 Task: Send an email with the signature Brenda Cooper with the subject Reminder for a vacation and the message Im writing to request an update on the status of the client contract. from softage.10@softage.net to softage.2@softage.net and move the email from Sent Items to the folder Terms and conditions
Action: Mouse moved to (141, 125)
Screenshot: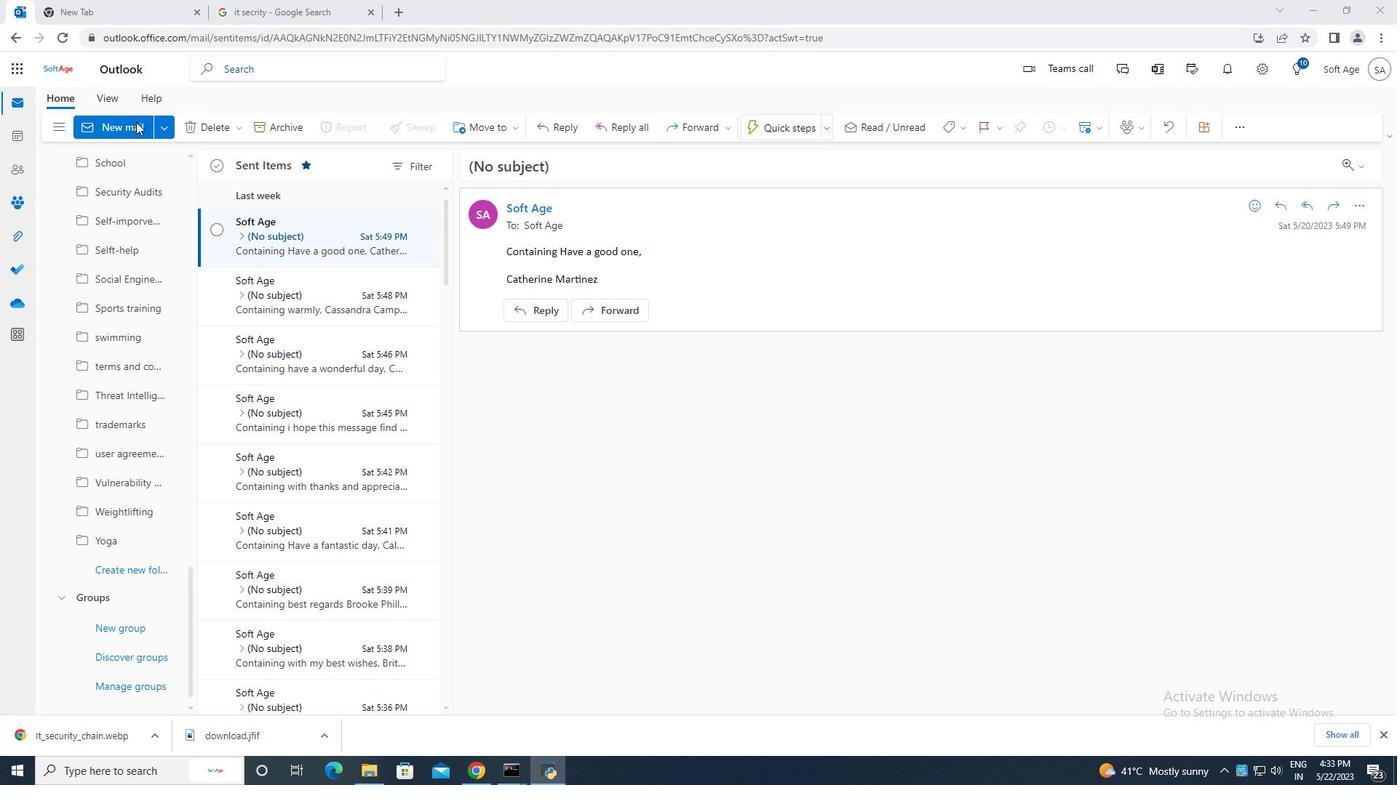 
Action: Mouse pressed left at (141, 125)
Screenshot: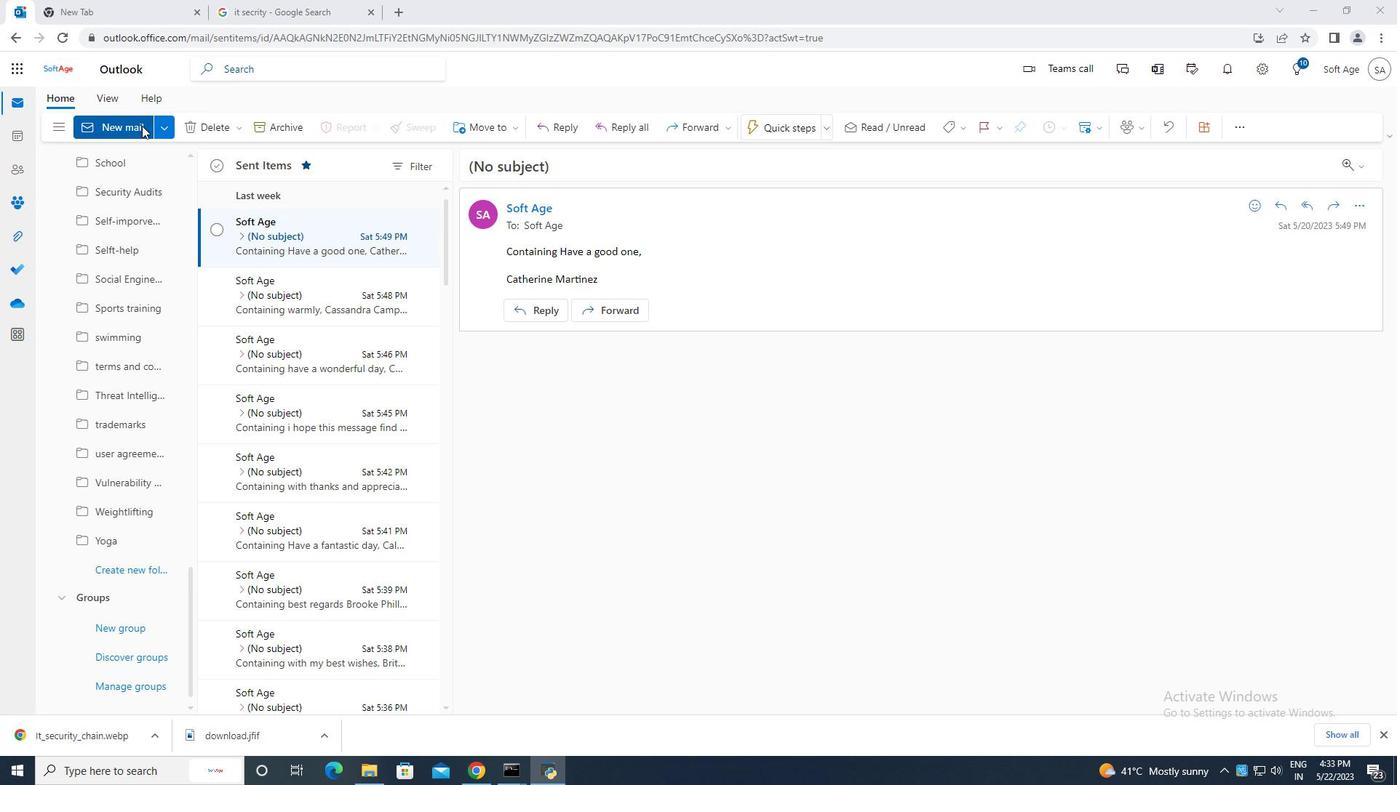 
Action: Mouse moved to (944, 130)
Screenshot: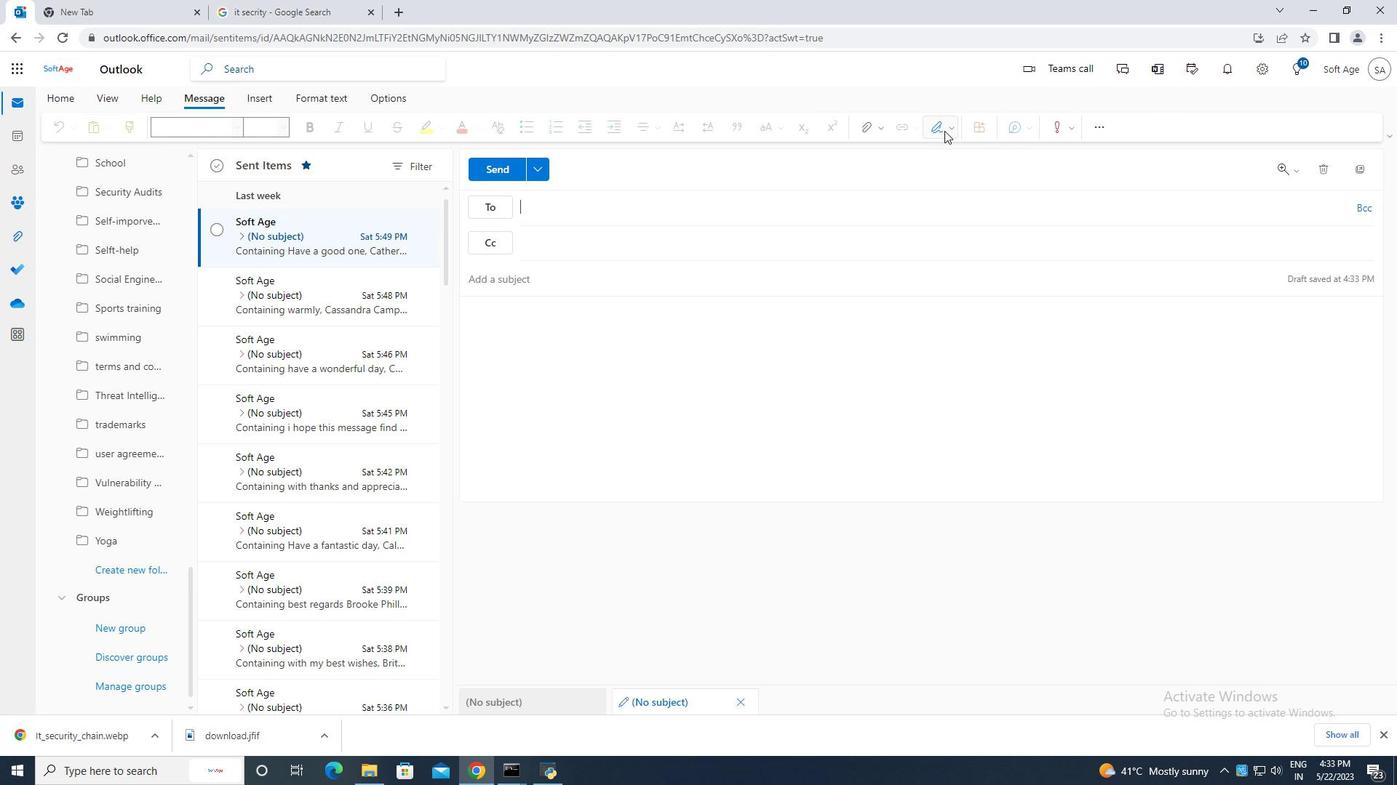 
Action: Mouse pressed left at (944, 130)
Screenshot: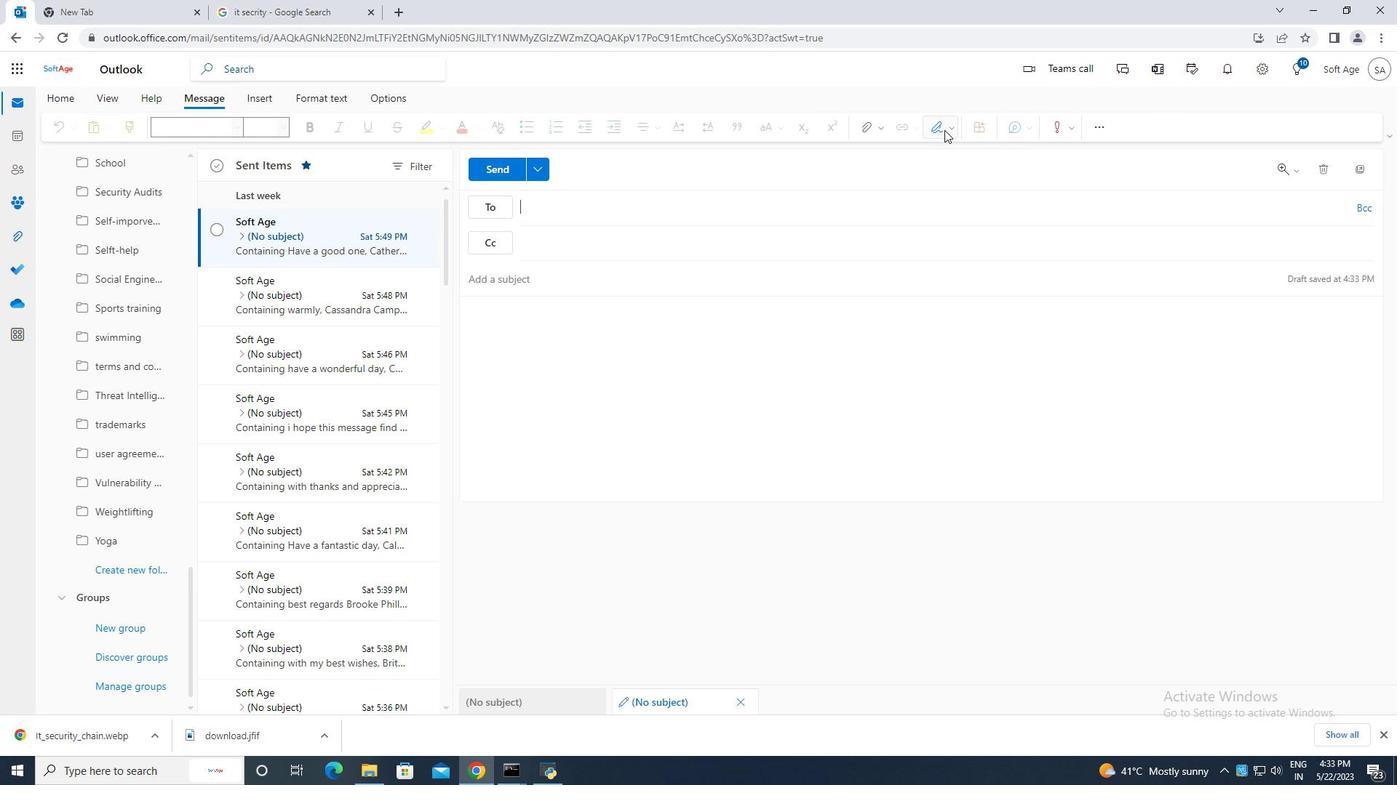 
Action: Mouse moved to (903, 189)
Screenshot: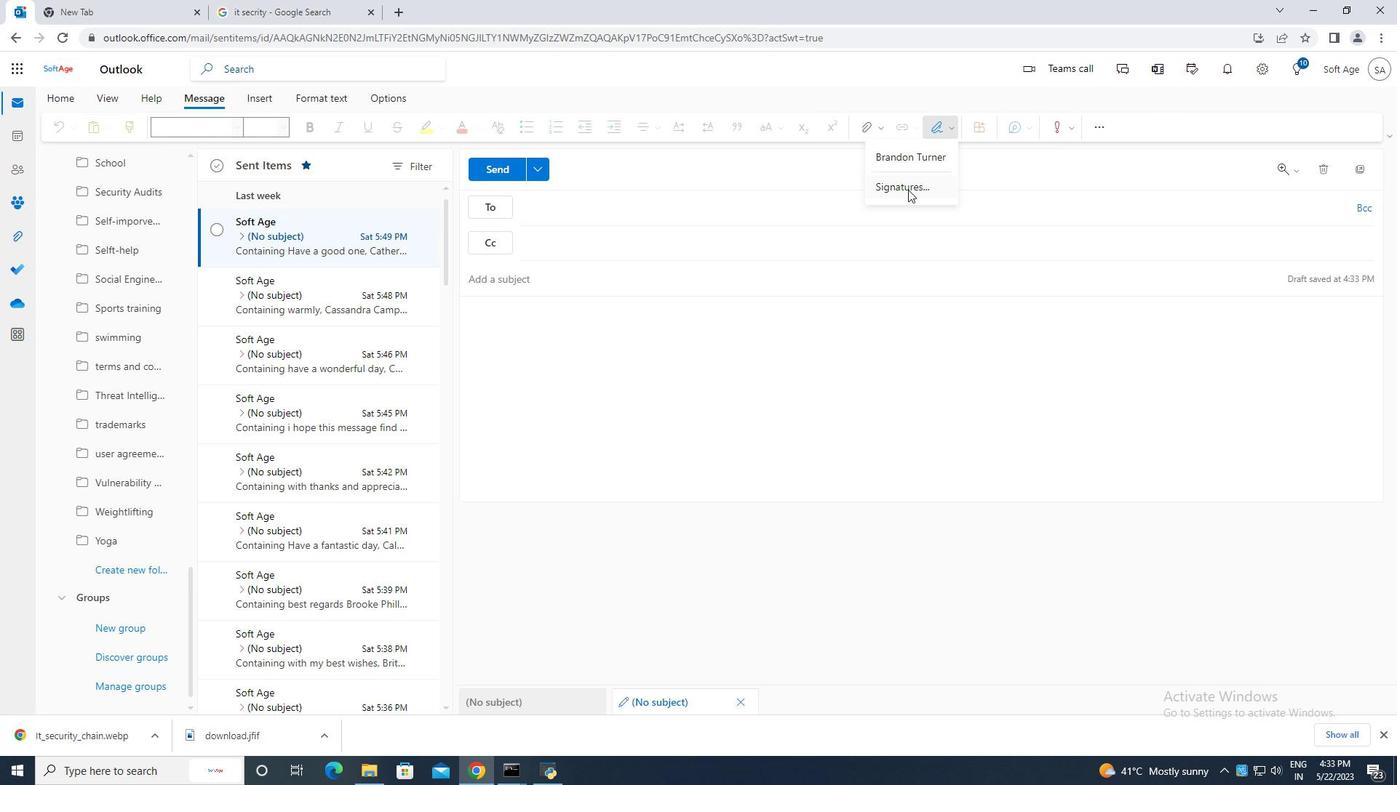 
Action: Mouse pressed left at (903, 189)
Screenshot: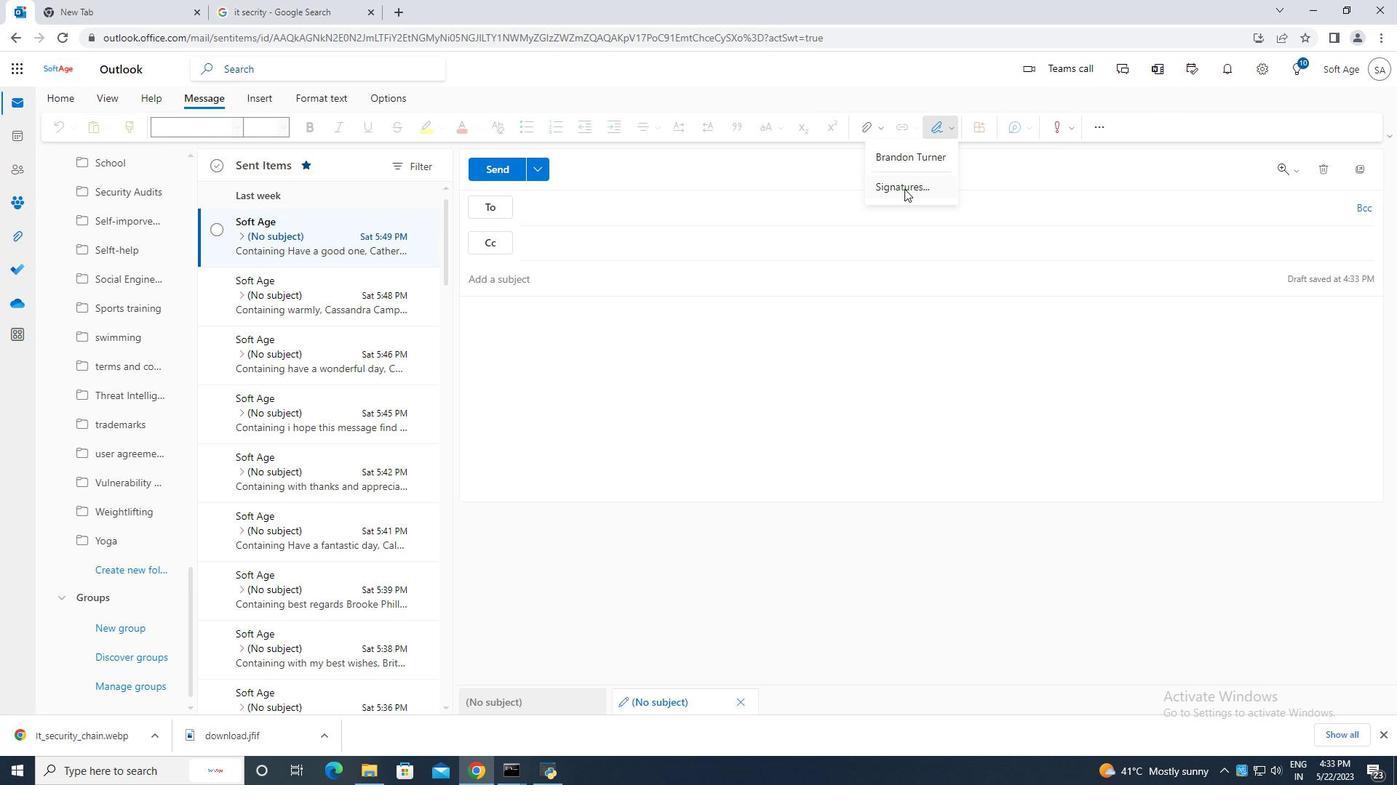 
Action: Mouse moved to (997, 243)
Screenshot: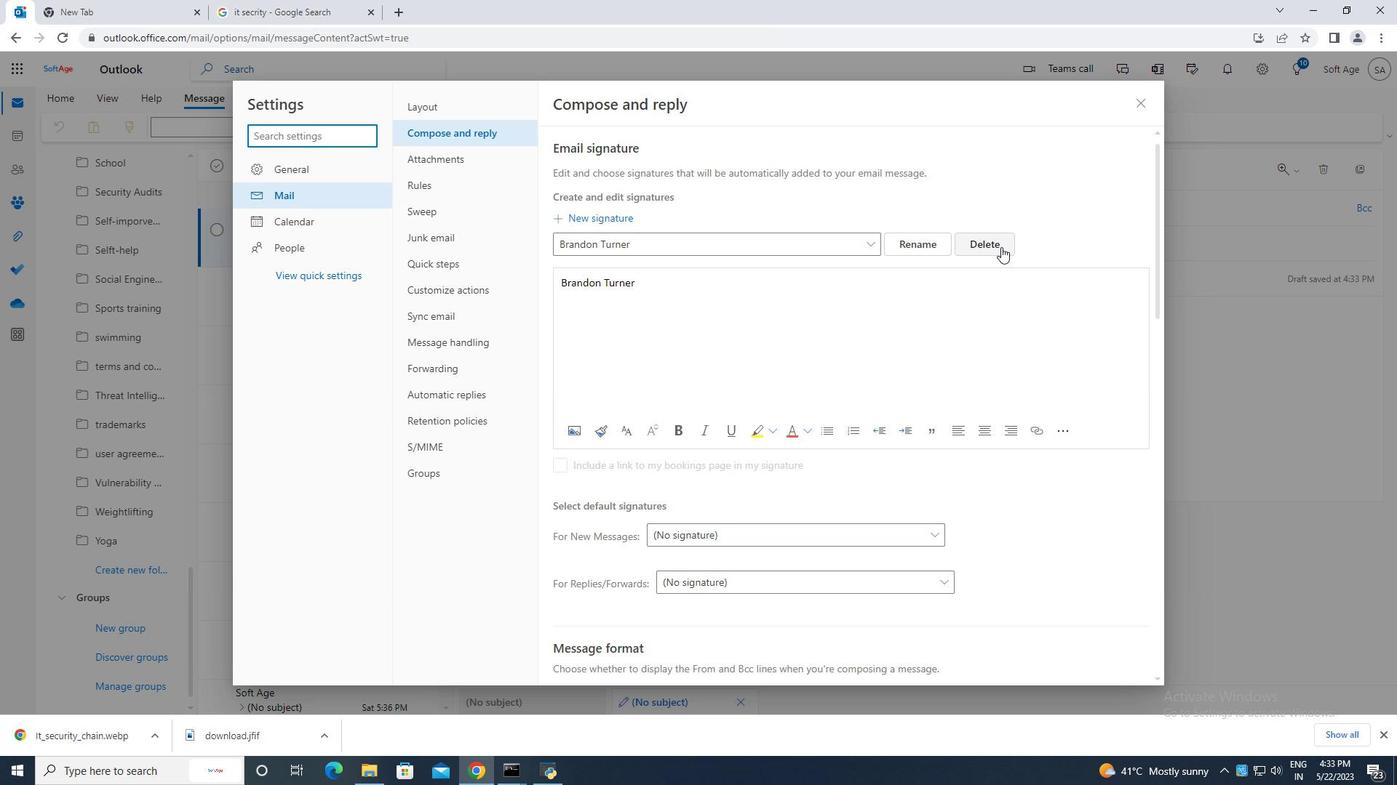
Action: Mouse pressed left at (997, 243)
Screenshot: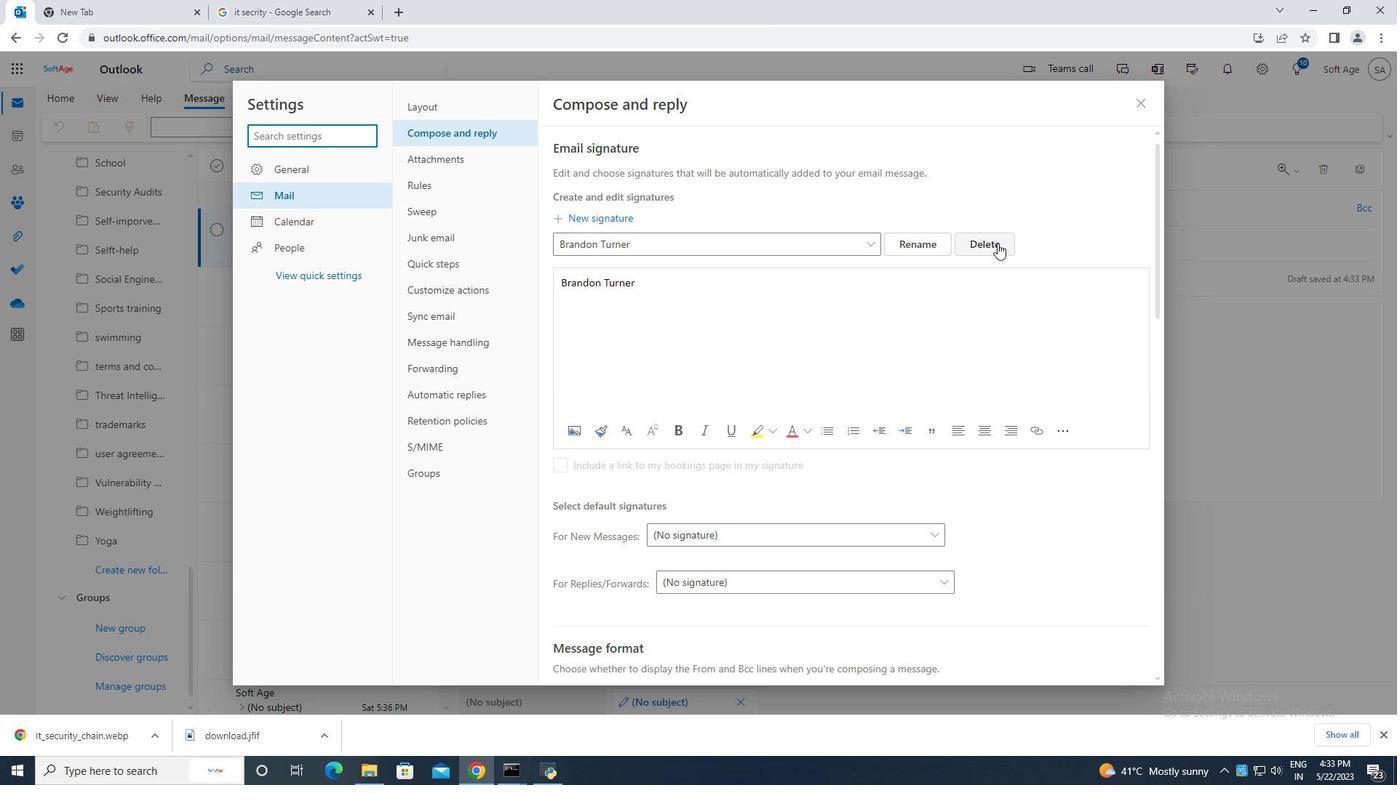 
Action: Mouse moved to (633, 245)
Screenshot: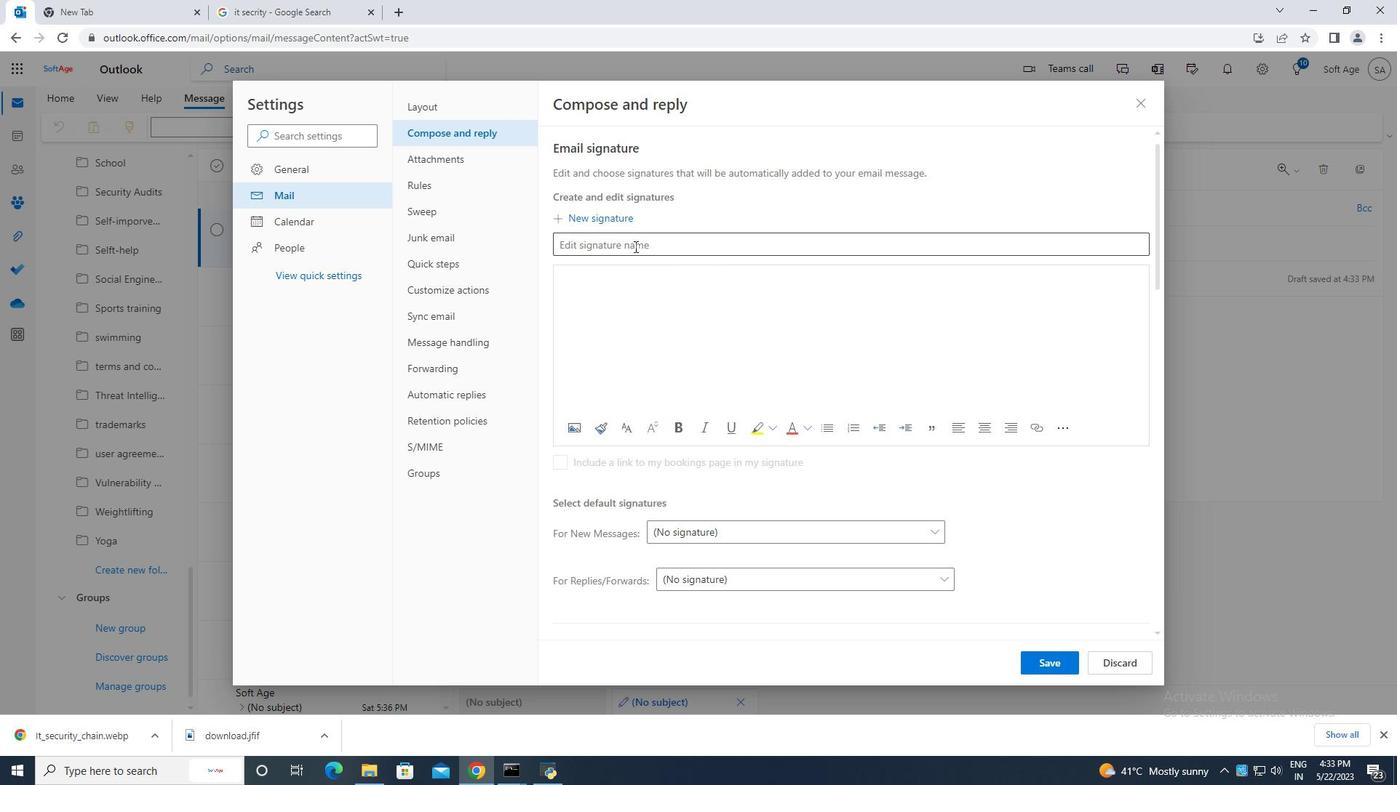 
Action: Mouse pressed left at (633, 245)
Screenshot: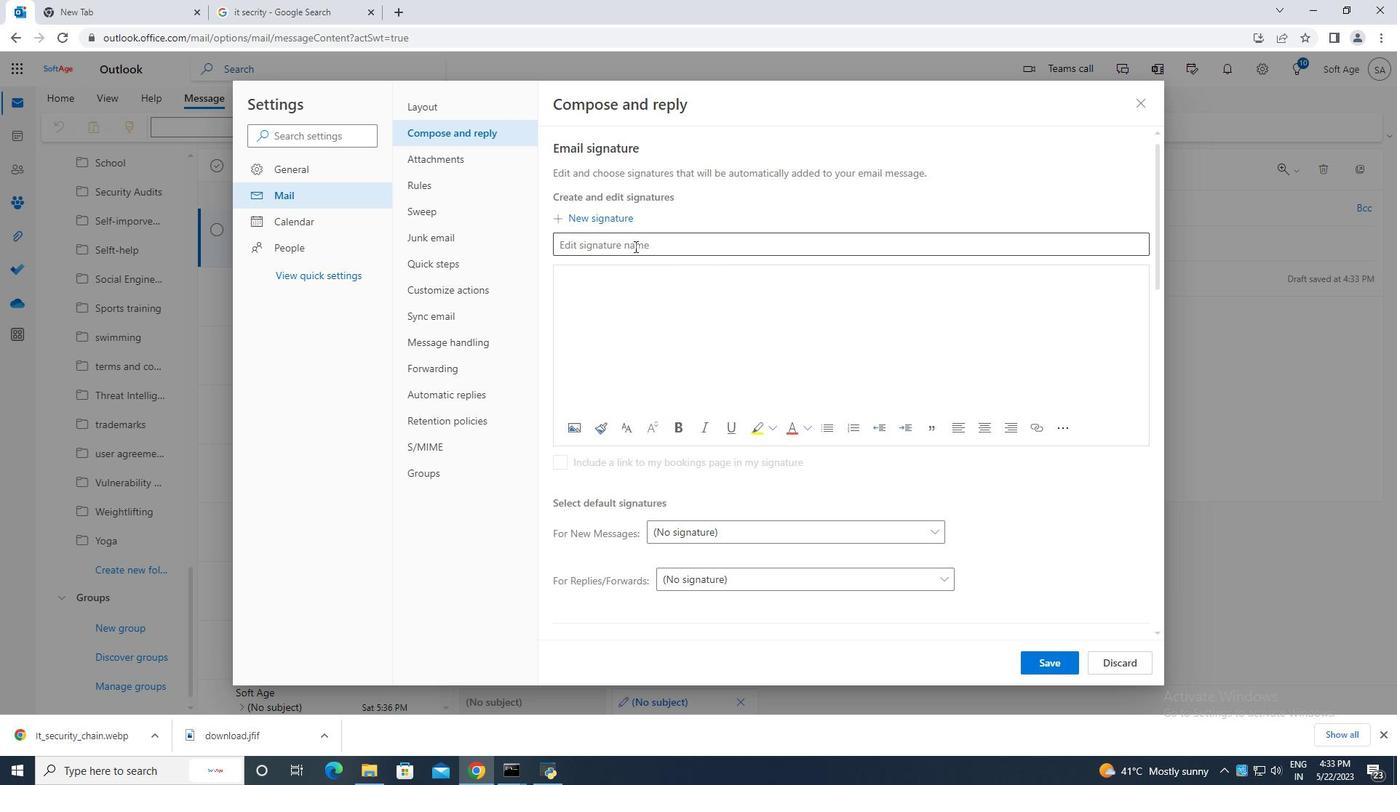 
Action: Mouse moved to (632, 244)
Screenshot: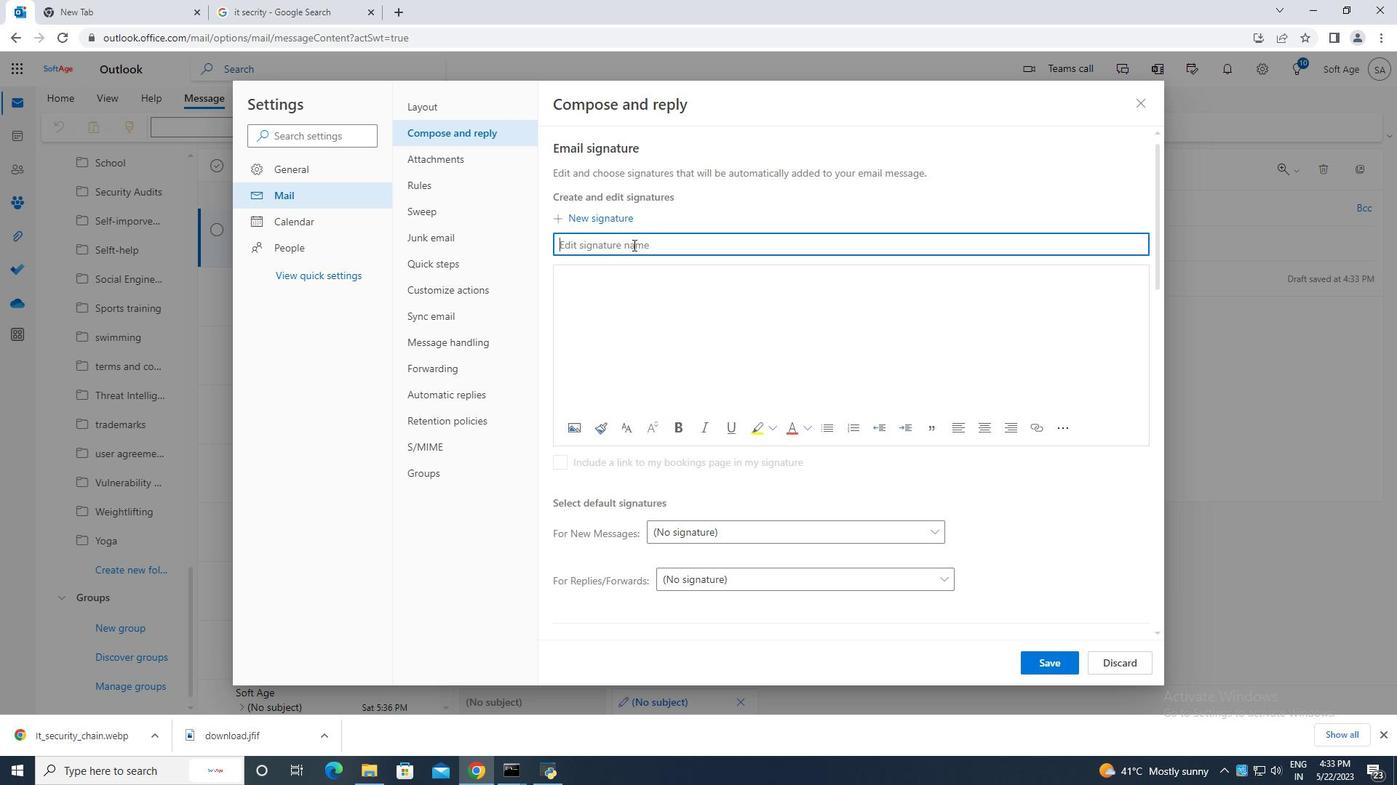 
Action: Key pressed <Key.caps_lock>B<Key.caps_lock>renda<Key.space><Key.caps_lock>C<Key.caps_lock>ooper
Screenshot: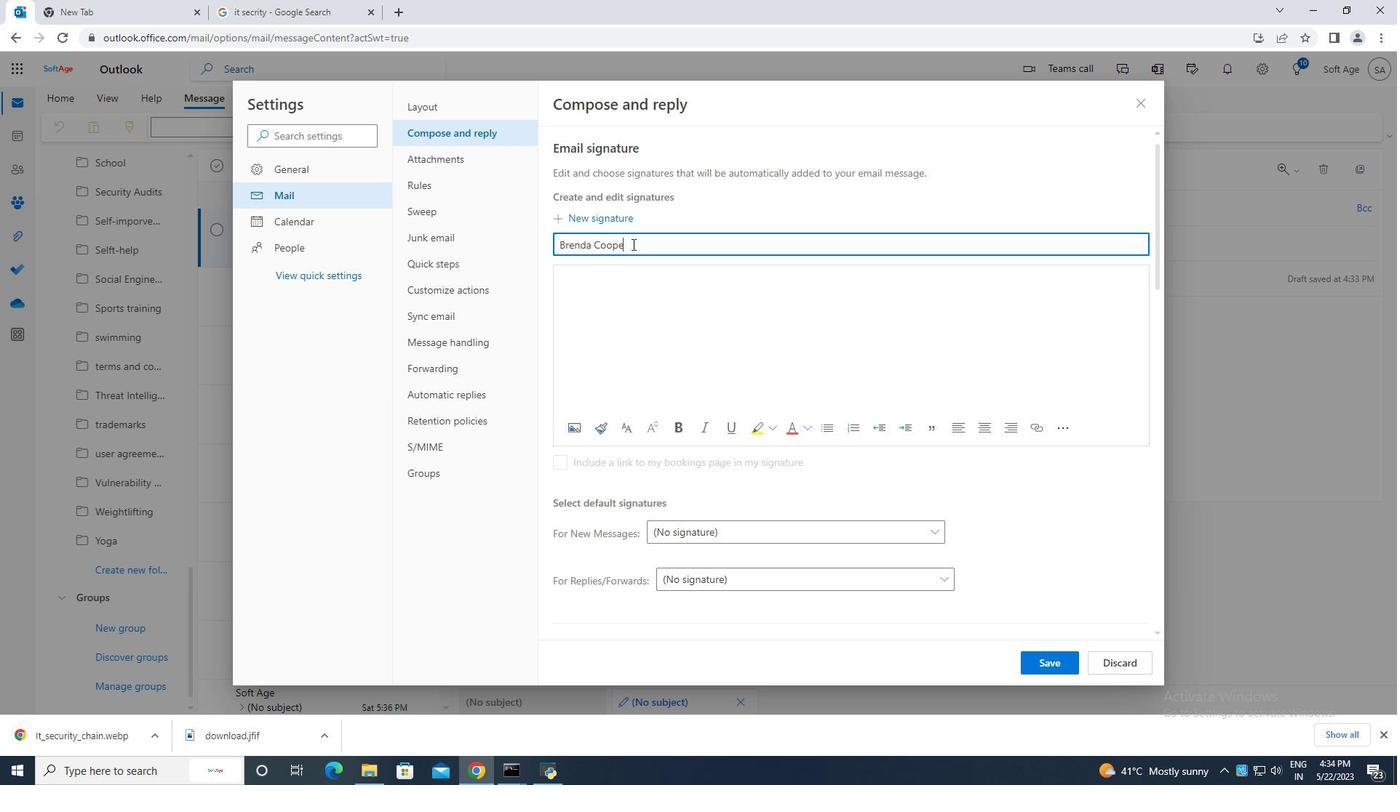 
Action: Mouse moved to (572, 277)
Screenshot: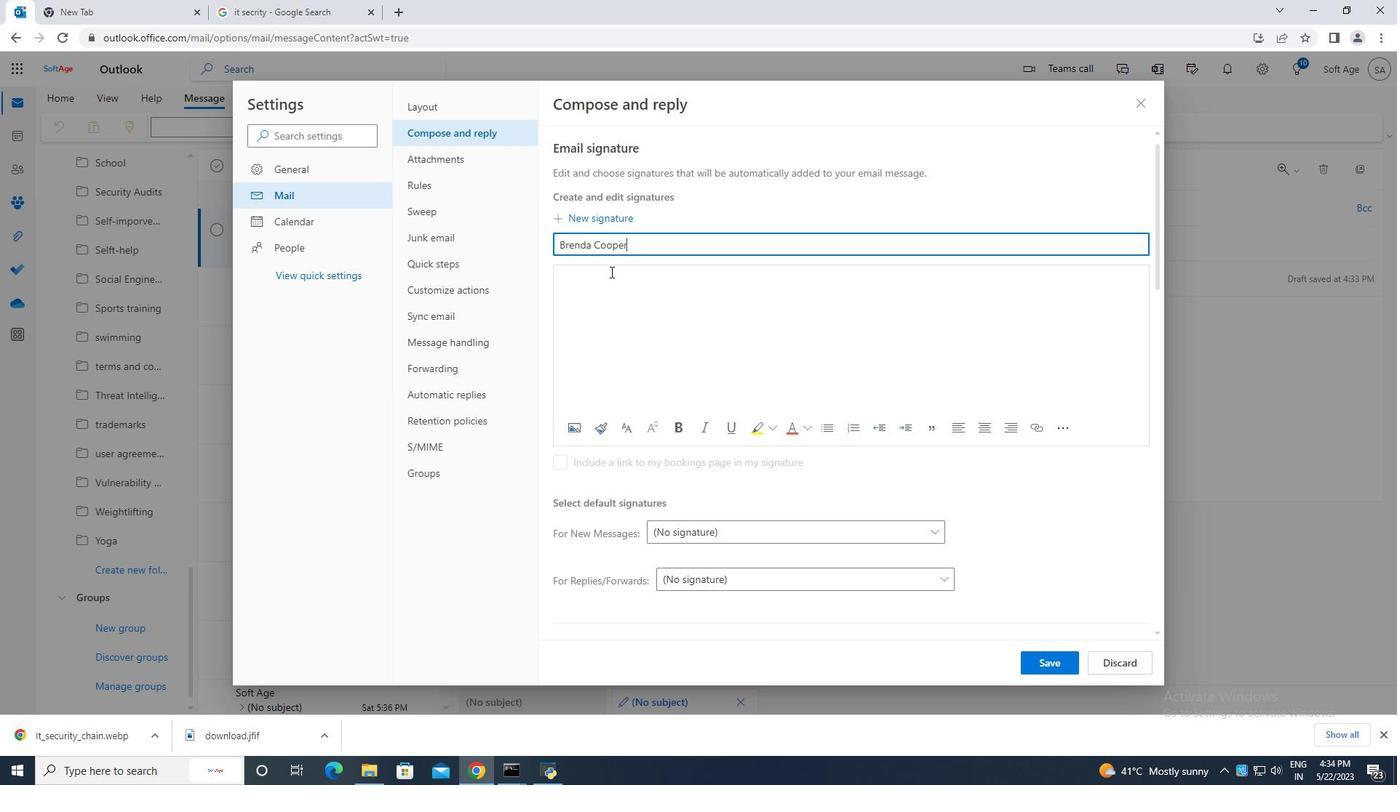 
Action: Mouse pressed left at (572, 277)
Screenshot: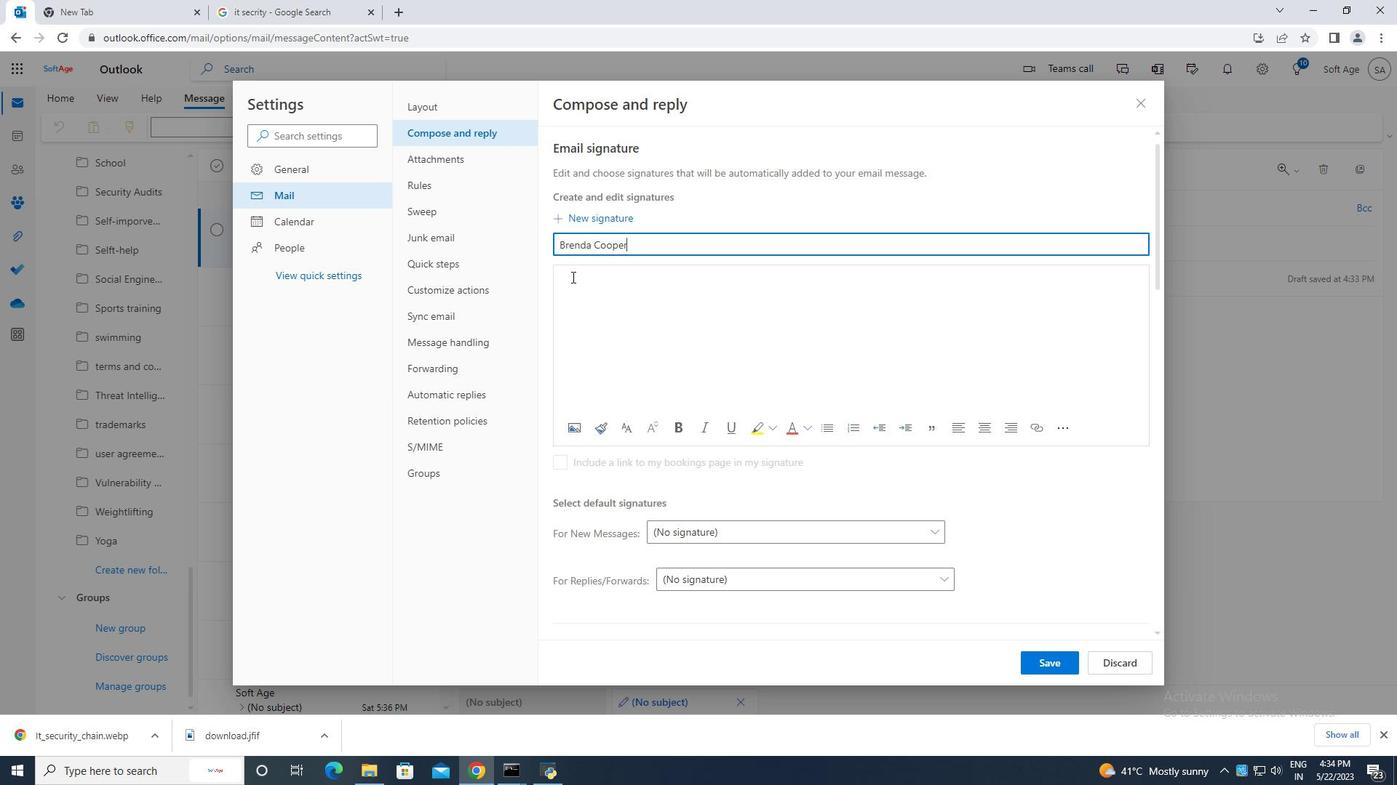 
Action: Mouse moved to (573, 278)
Screenshot: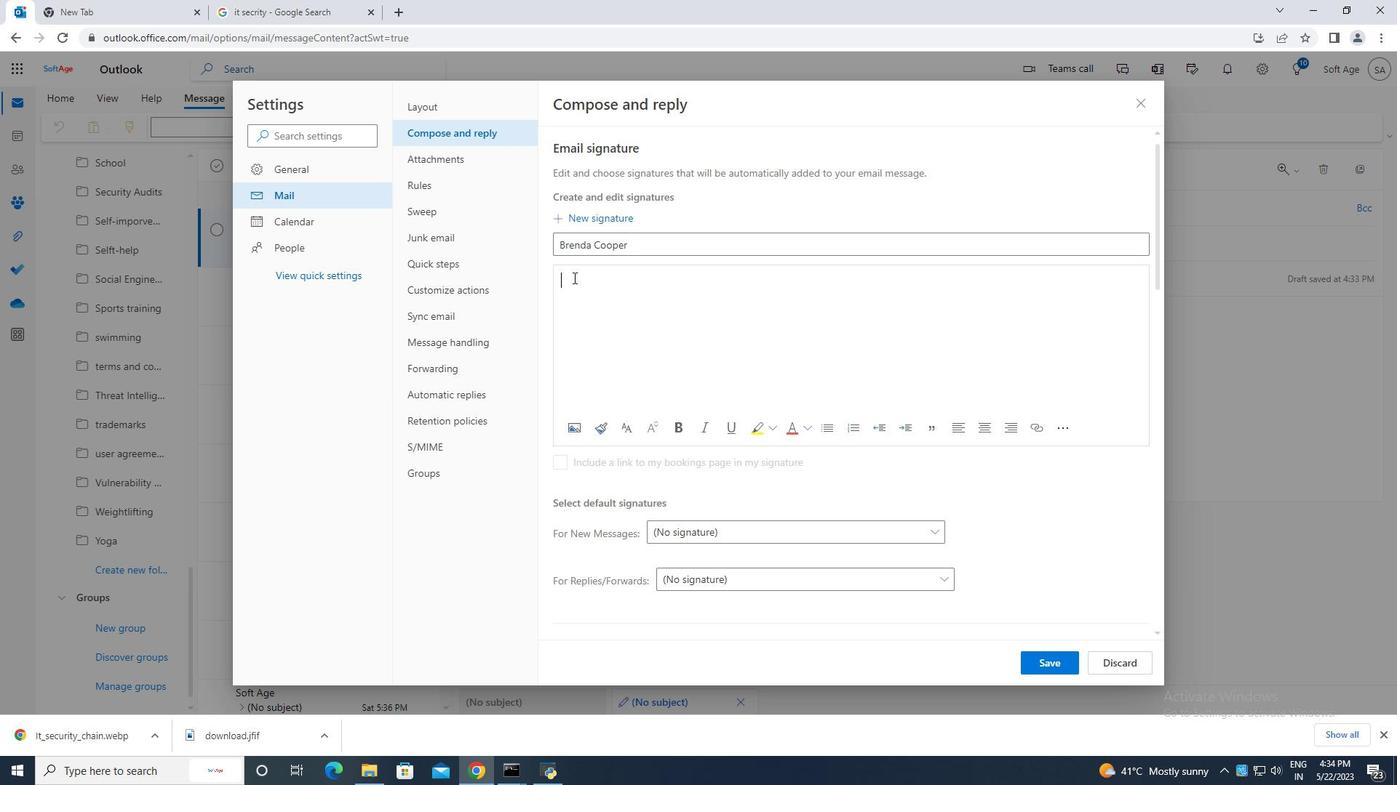 
Action: Key pressed <Key.caps_lock>B<Key.caps_lock>renda<Key.space><Key.caps_lock>C<Key.caps_lock>ooper
Screenshot: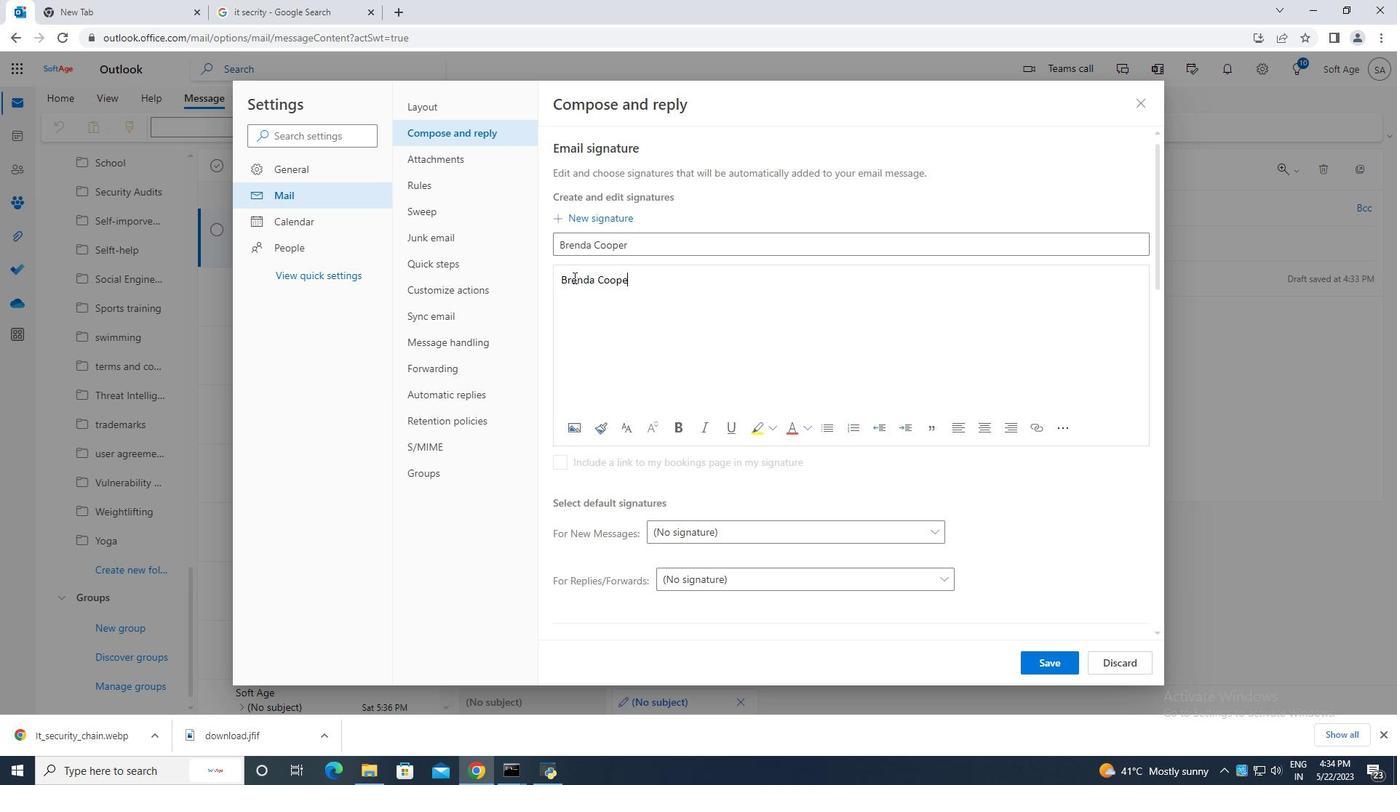 
Action: Mouse moved to (1063, 664)
Screenshot: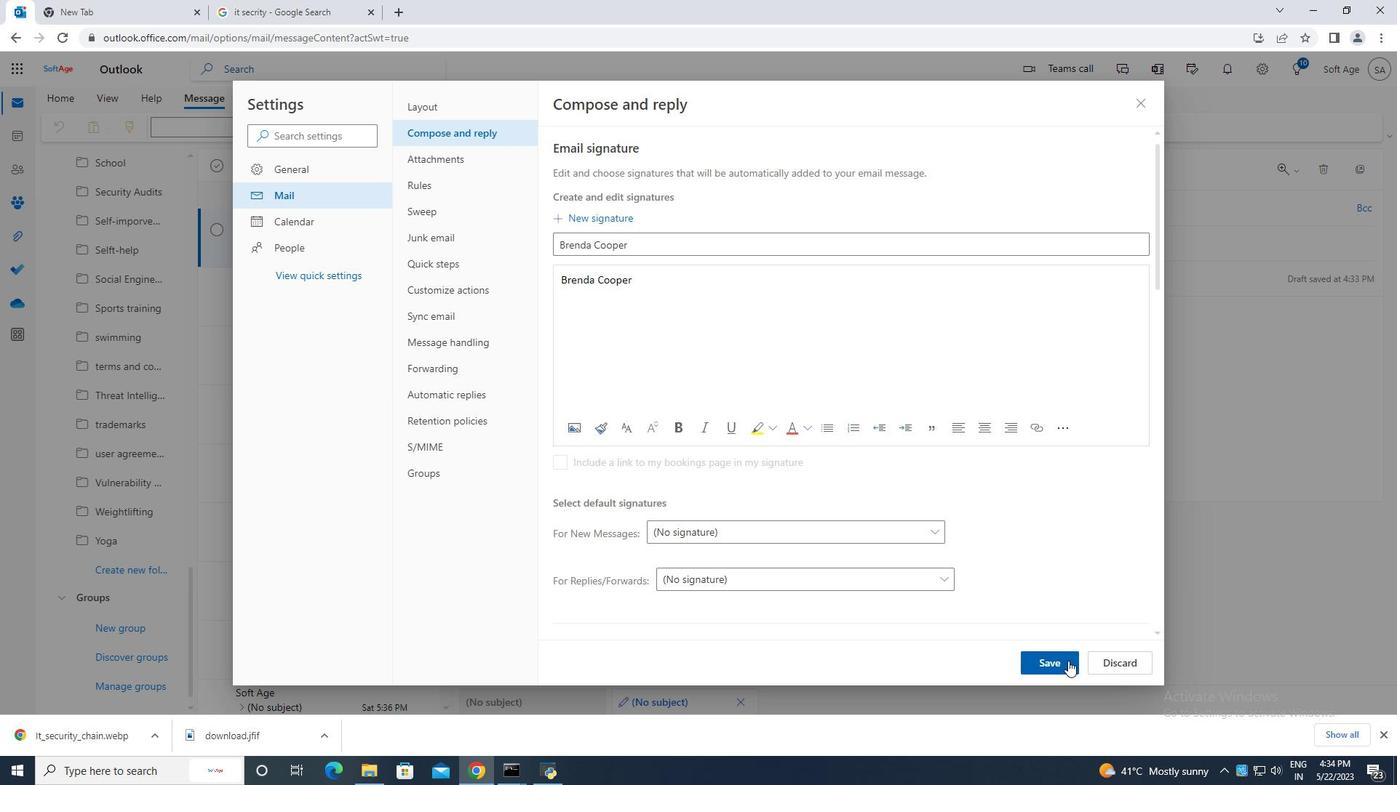 
Action: Mouse pressed left at (1063, 664)
Screenshot: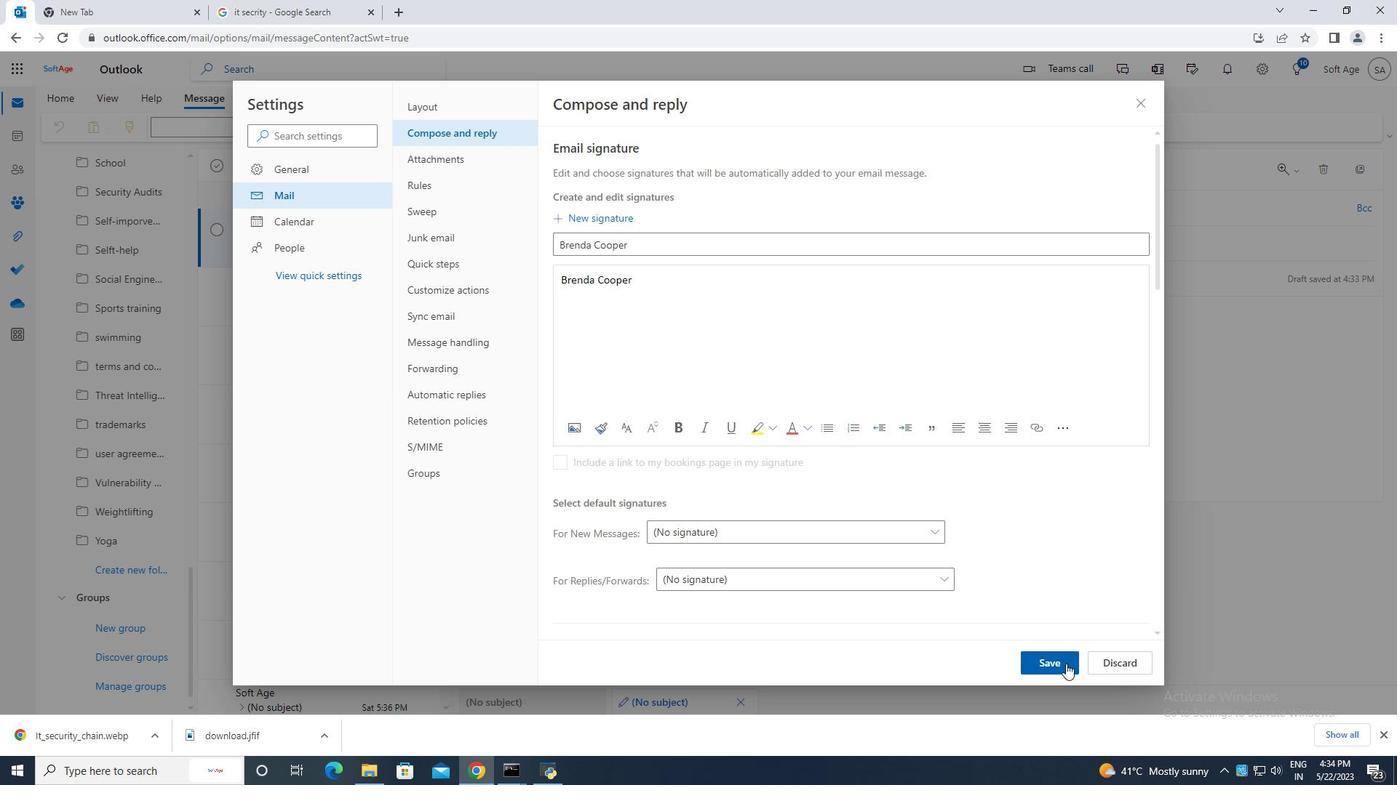 
Action: Mouse moved to (1146, 104)
Screenshot: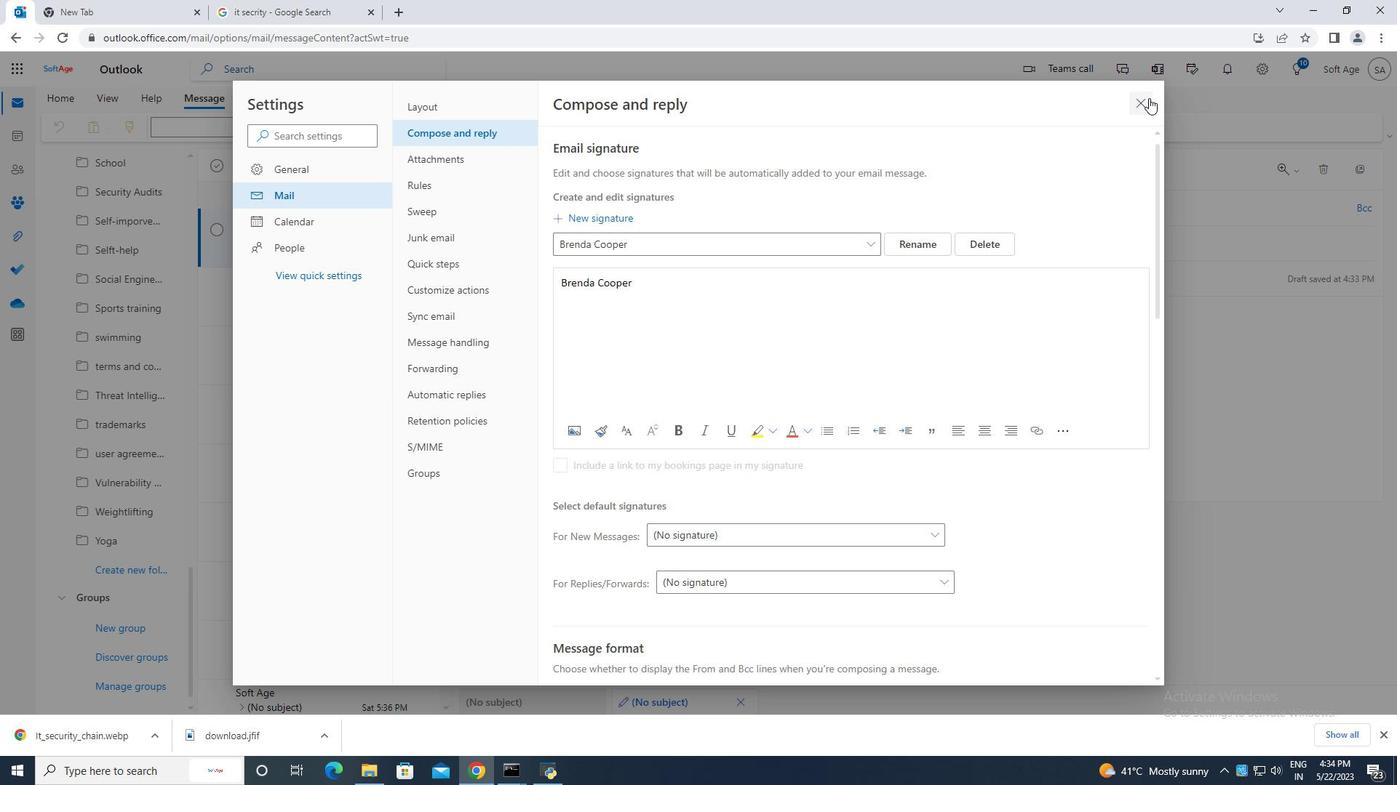 
Action: Mouse pressed left at (1146, 104)
Screenshot: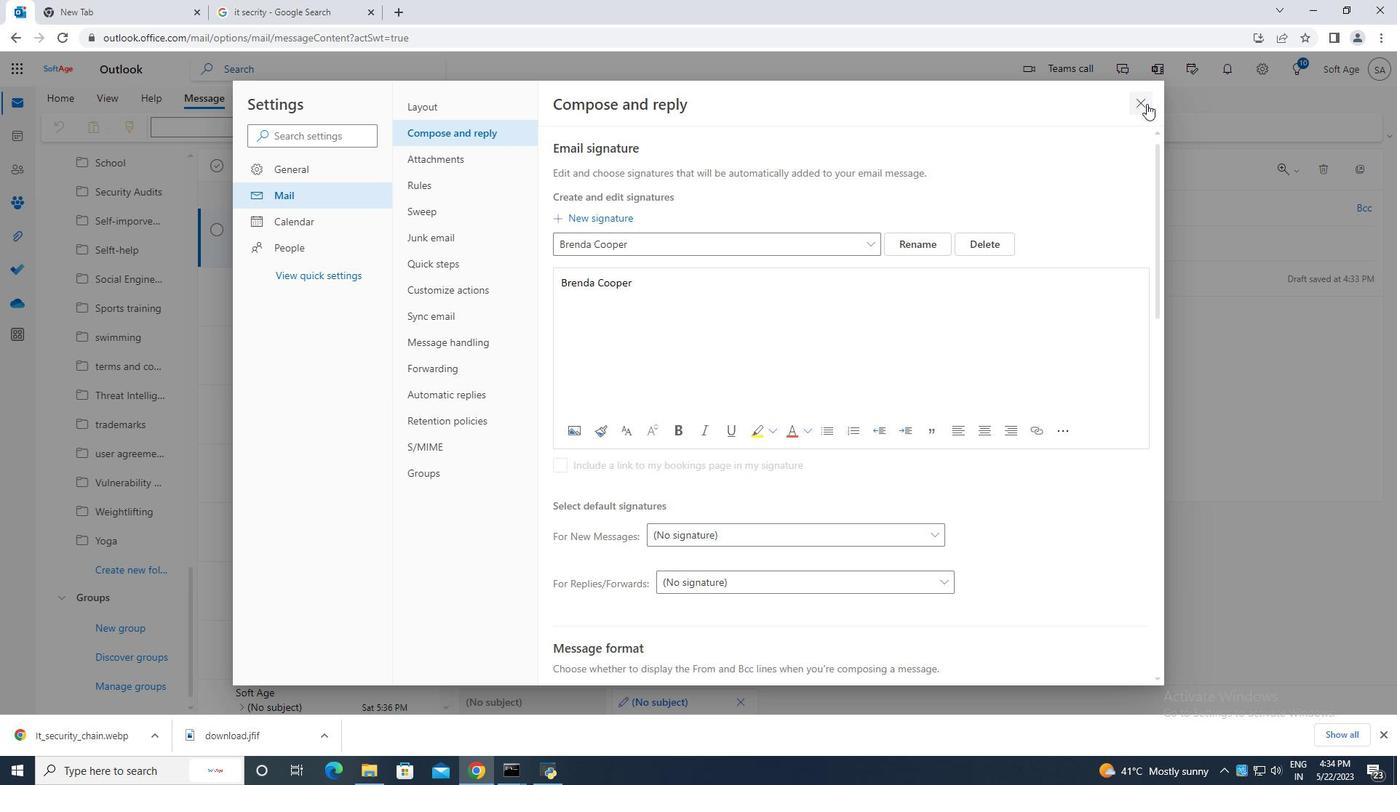 
Action: Mouse moved to (542, 208)
Screenshot: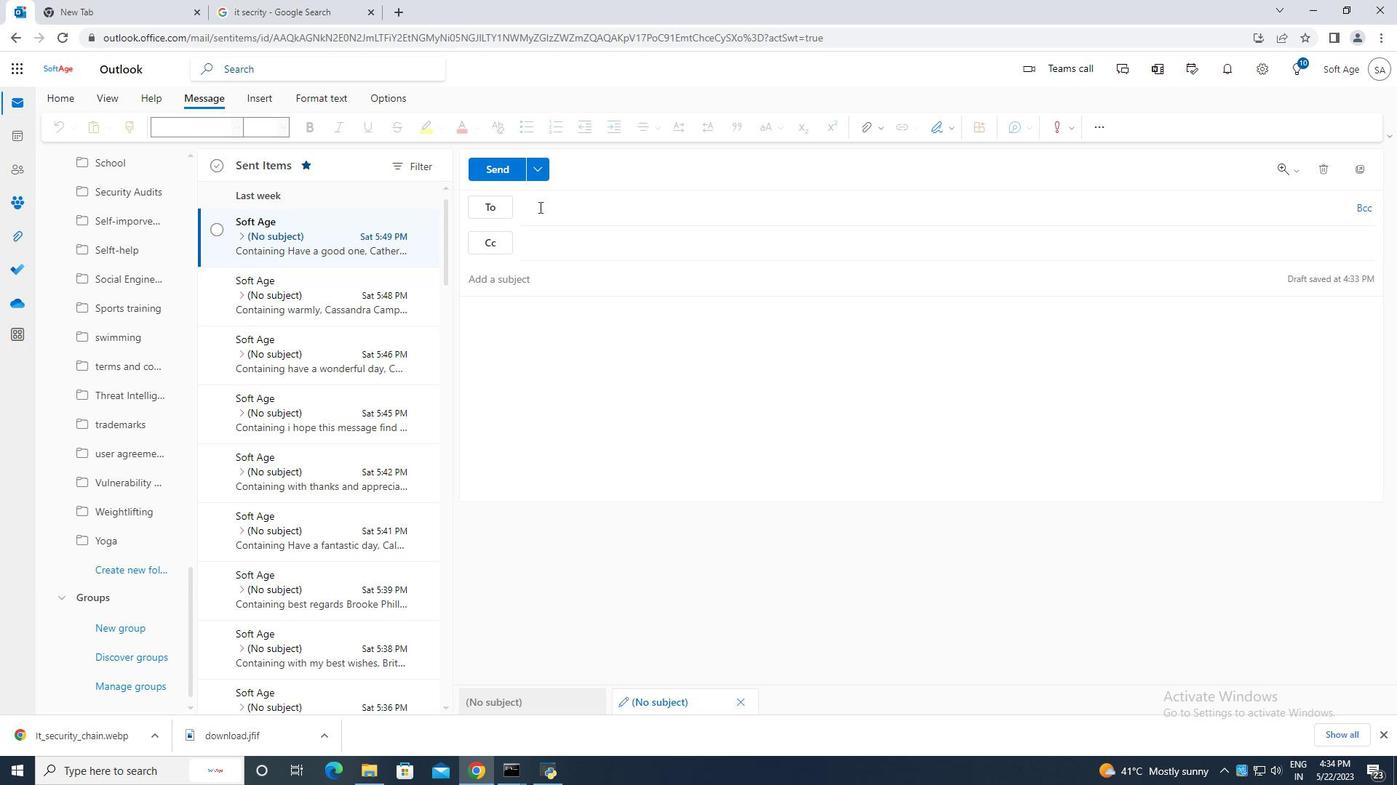 
Action: Mouse pressed left at (542, 208)
Screenshot: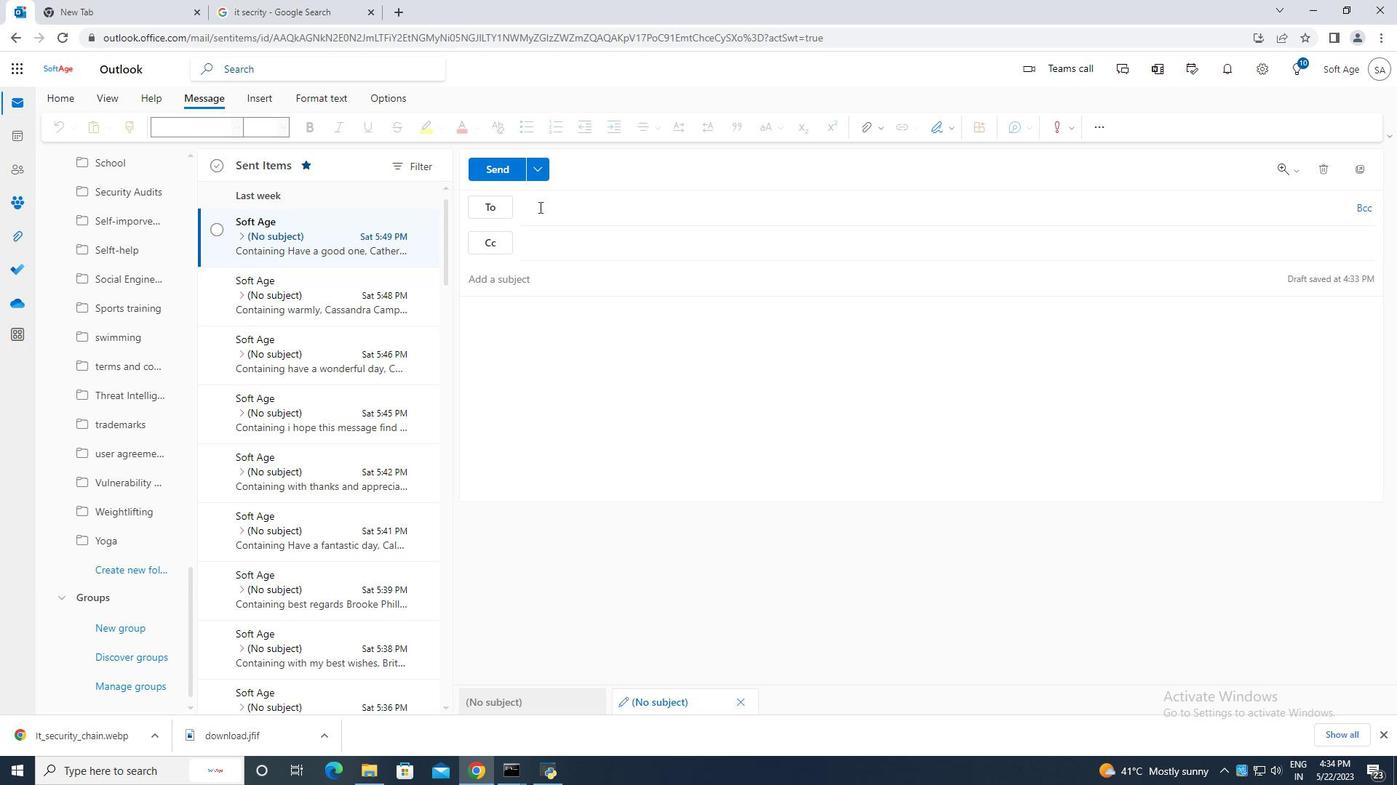
Action: Mouse moved to (542, 208)
Screenshot: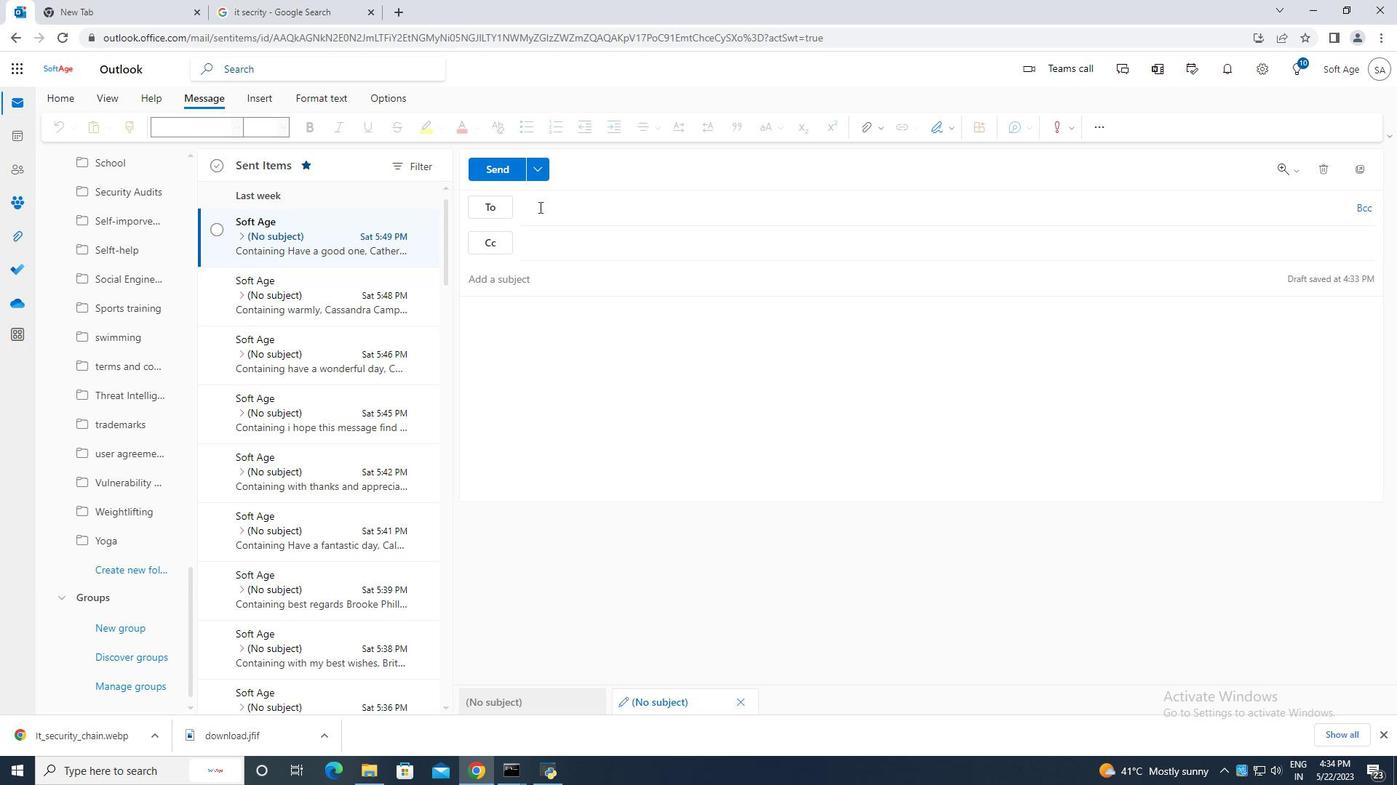 
Action: Key pressed sofatge<Key.backspace><Key.backspace><Key.backspace><Key.backspace>tage.2
Screenshot: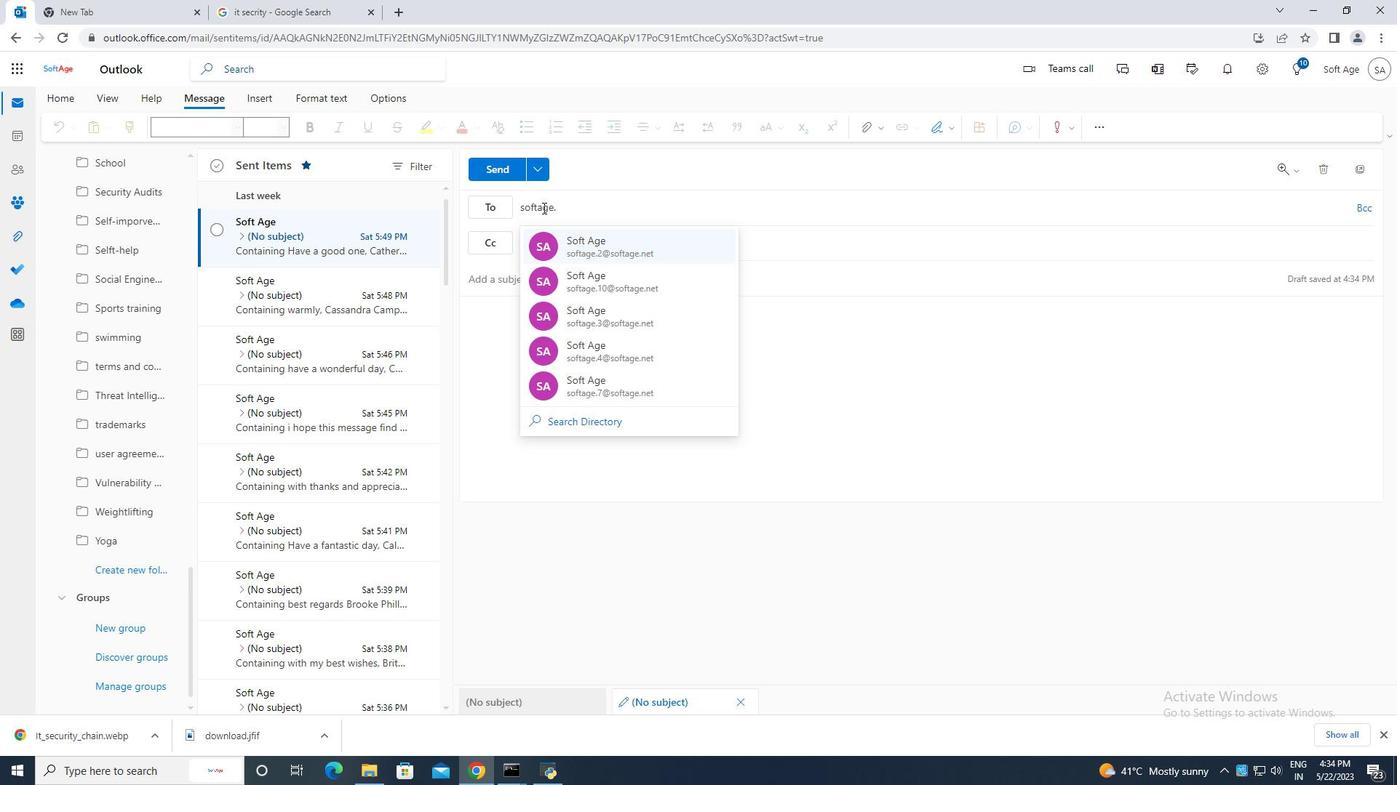 
Action: Mouse moved to (676, 246)
Screenshot: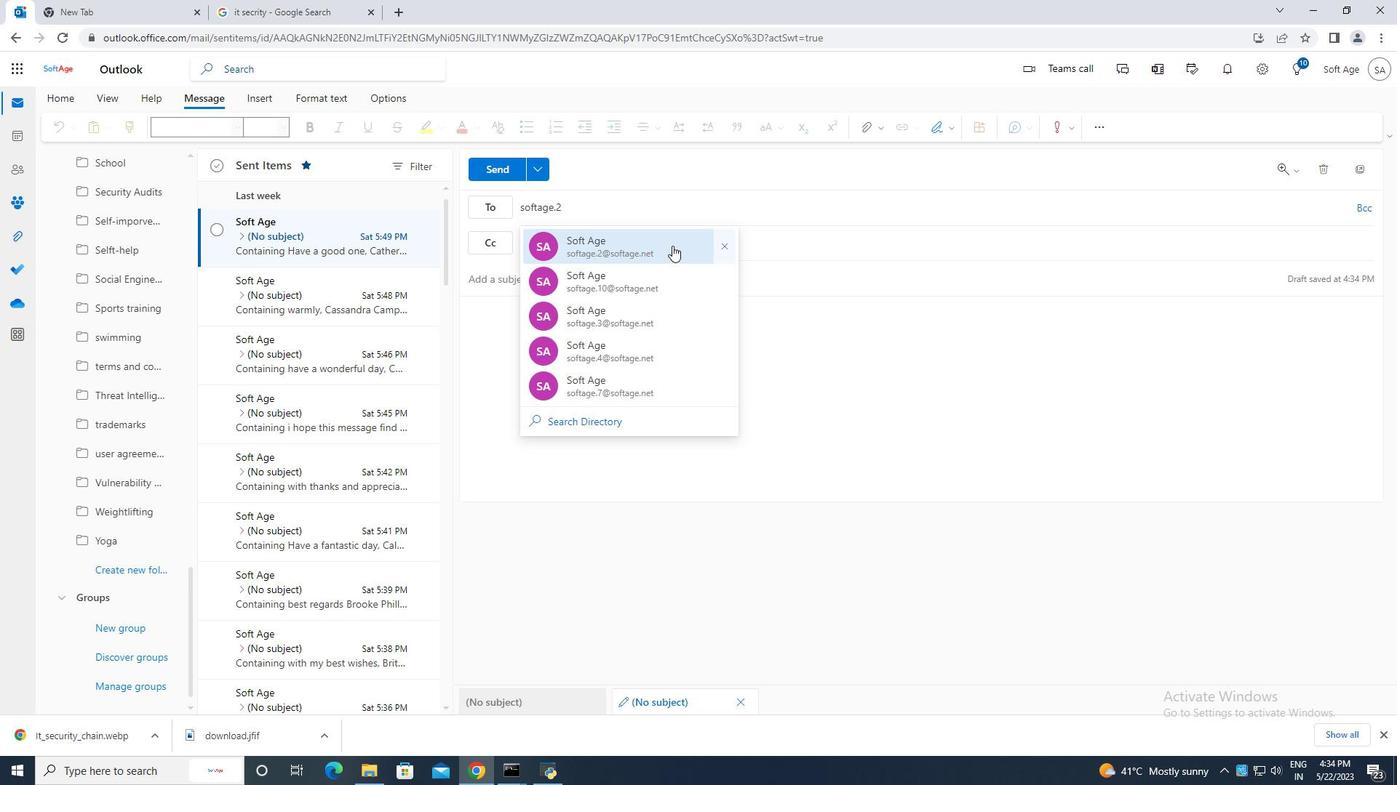
Action: Mouse pressed left at (676, 246)
Screenshot: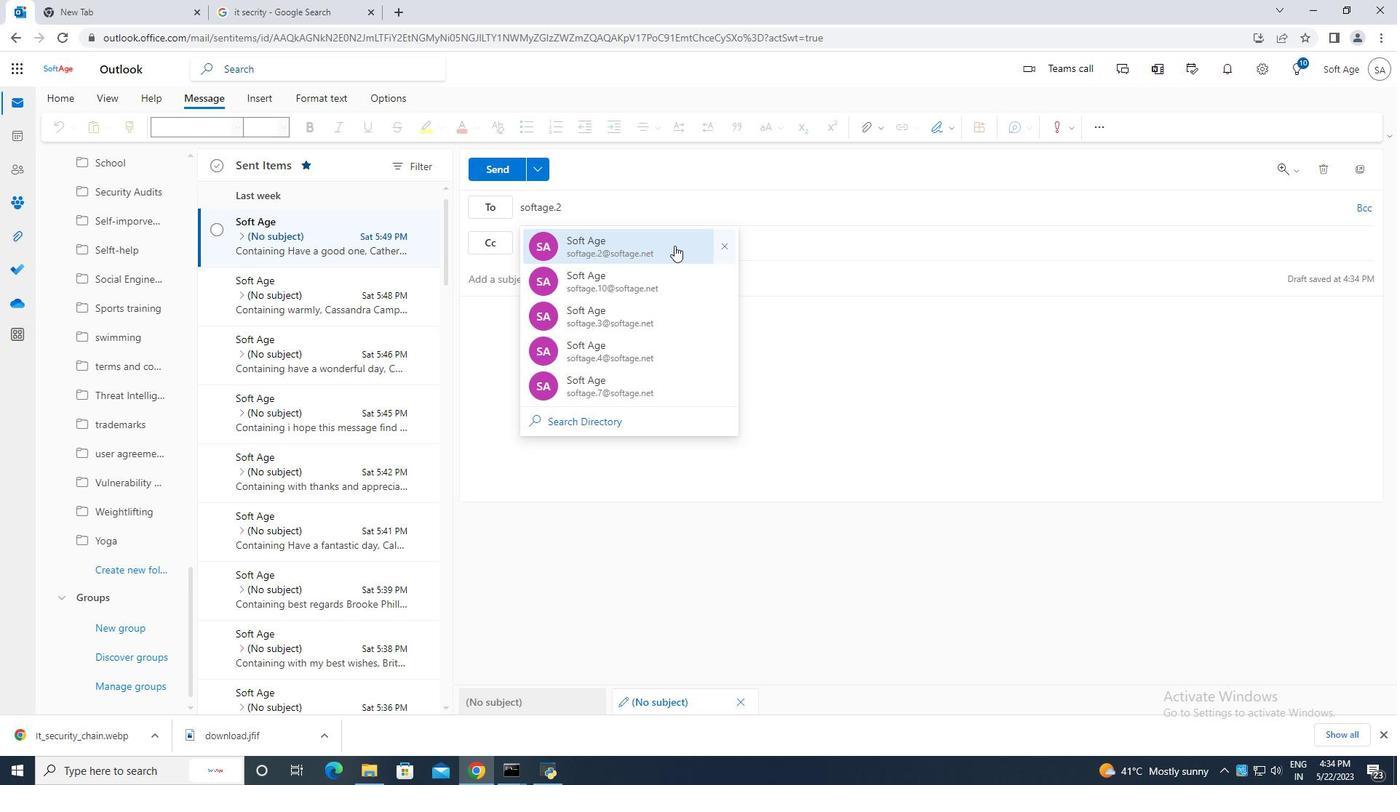 
Action: Mouse moved to (943, 124)
Screenshot: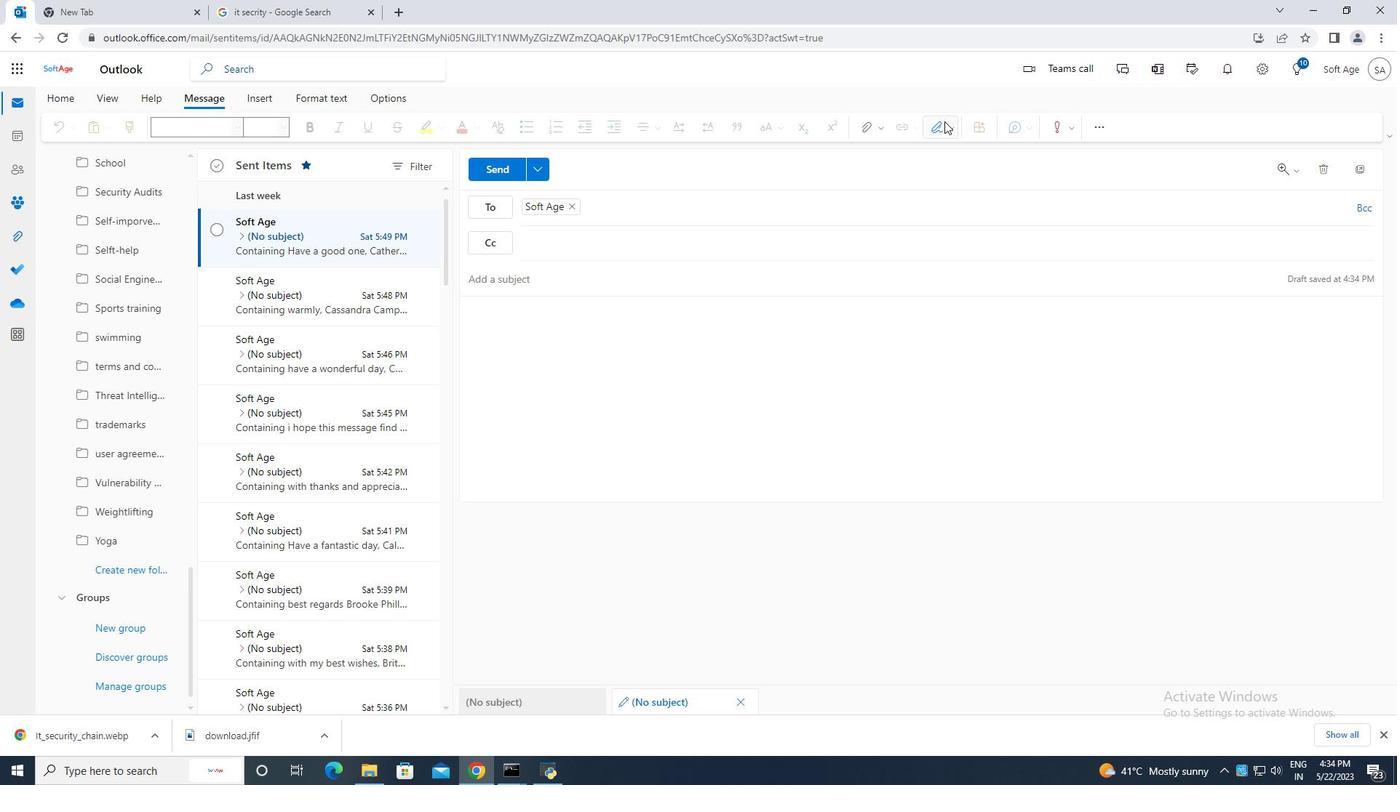 
Action: Mouse pressed left at (943, 124)
Screenshot: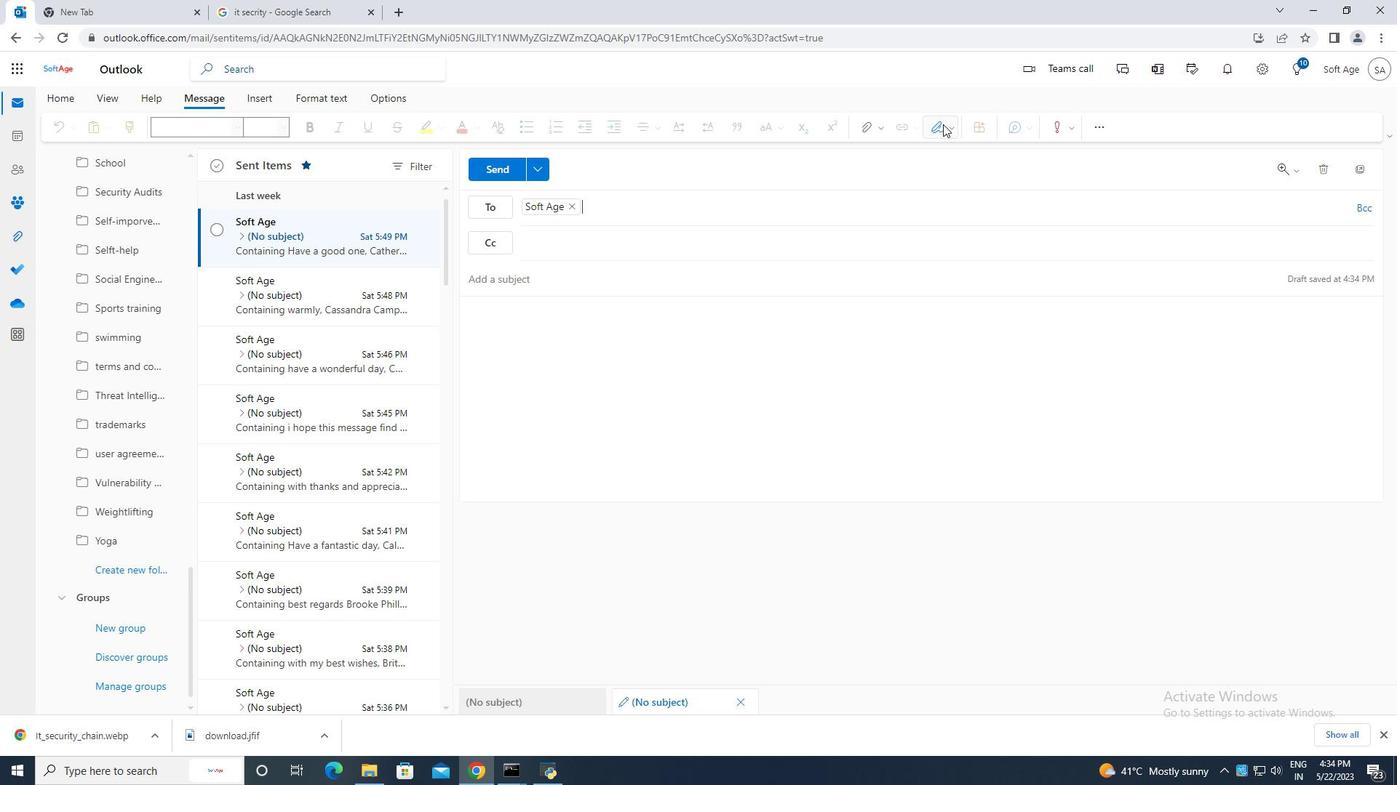 
Action: Mouse moved to (913, 151)
Screenshot: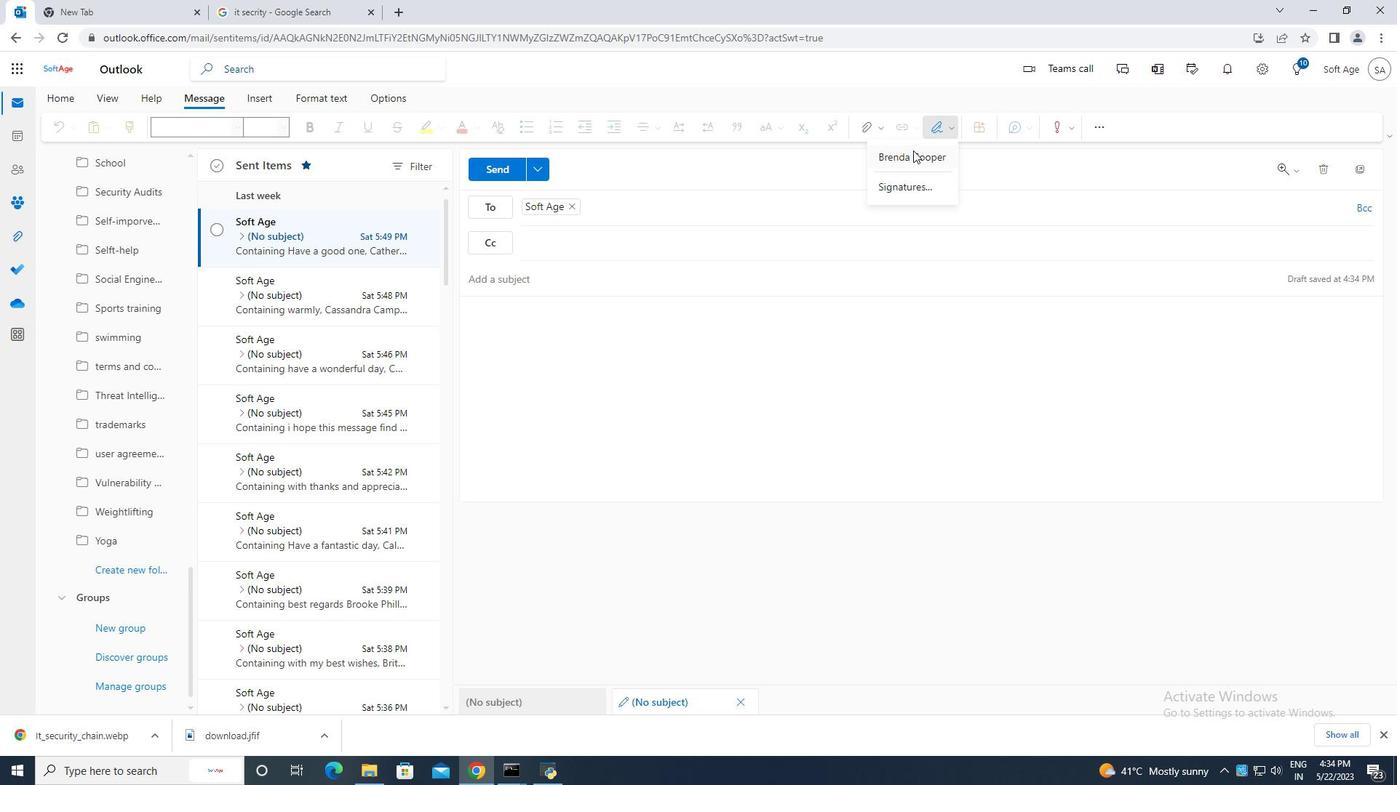 
Action: Mouse pressed left at (913, 151)
Screenshot: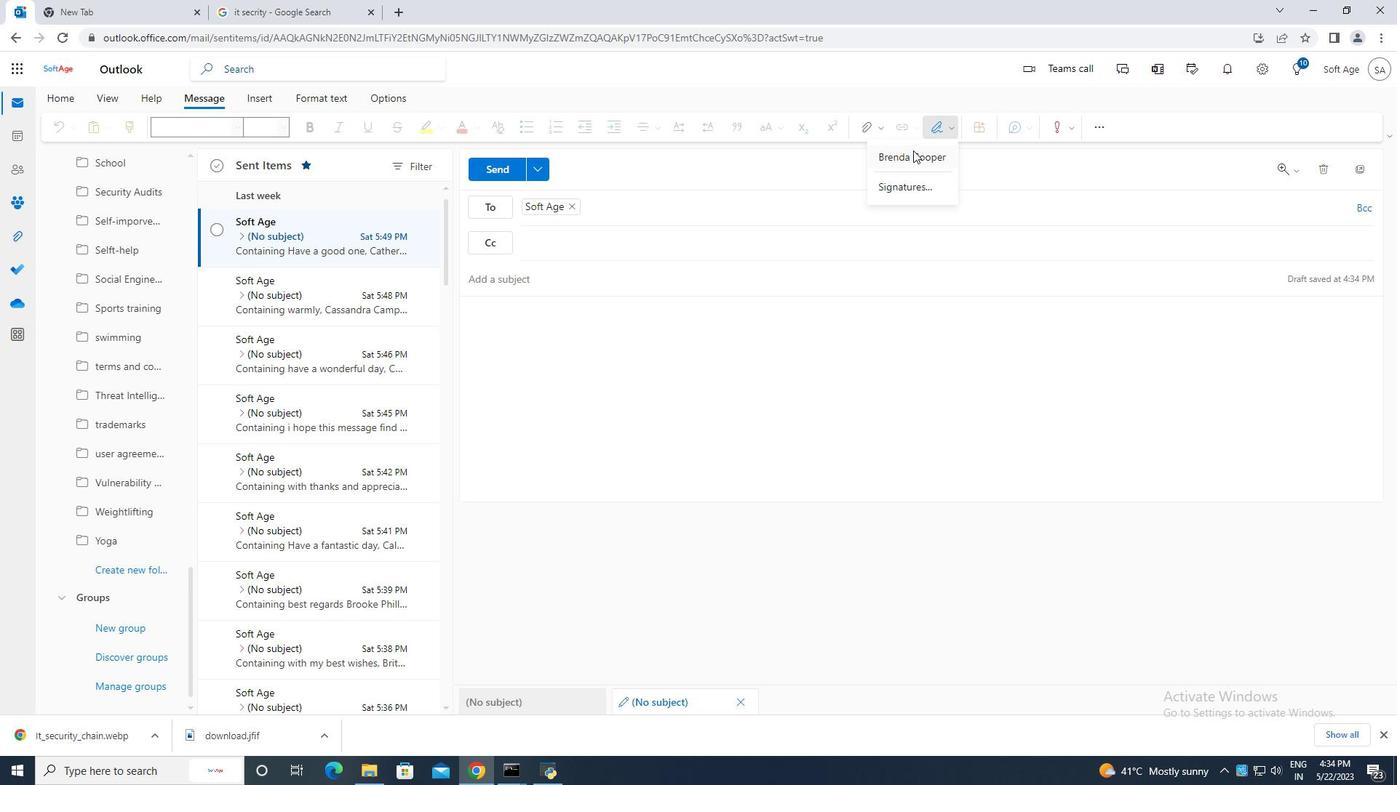 
Action: Mouse moved to (510, 274)
Screenshot: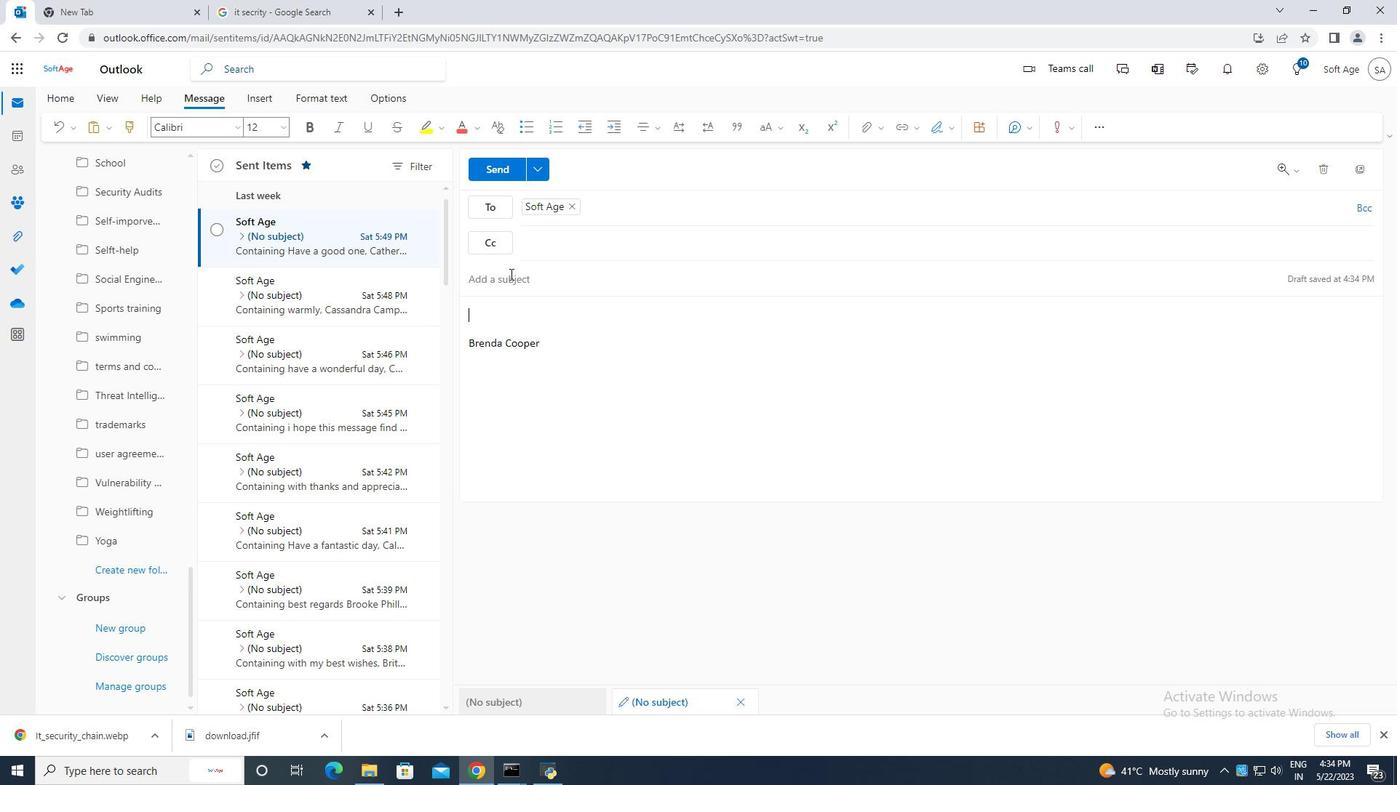 
Action: Mouse pressed left at (510, 274)
Screenshot: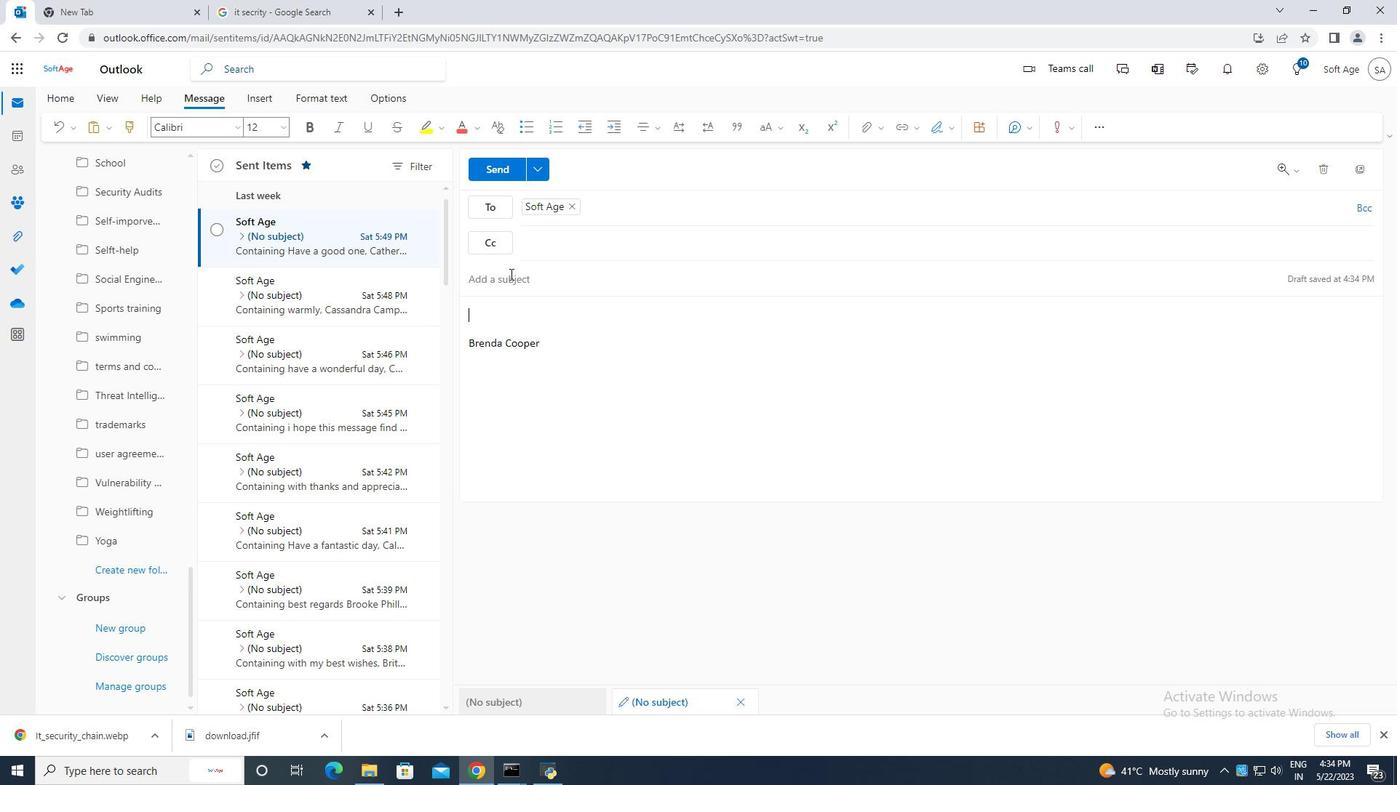 
Action: Mouse moved to (511, 274)
Screenshot: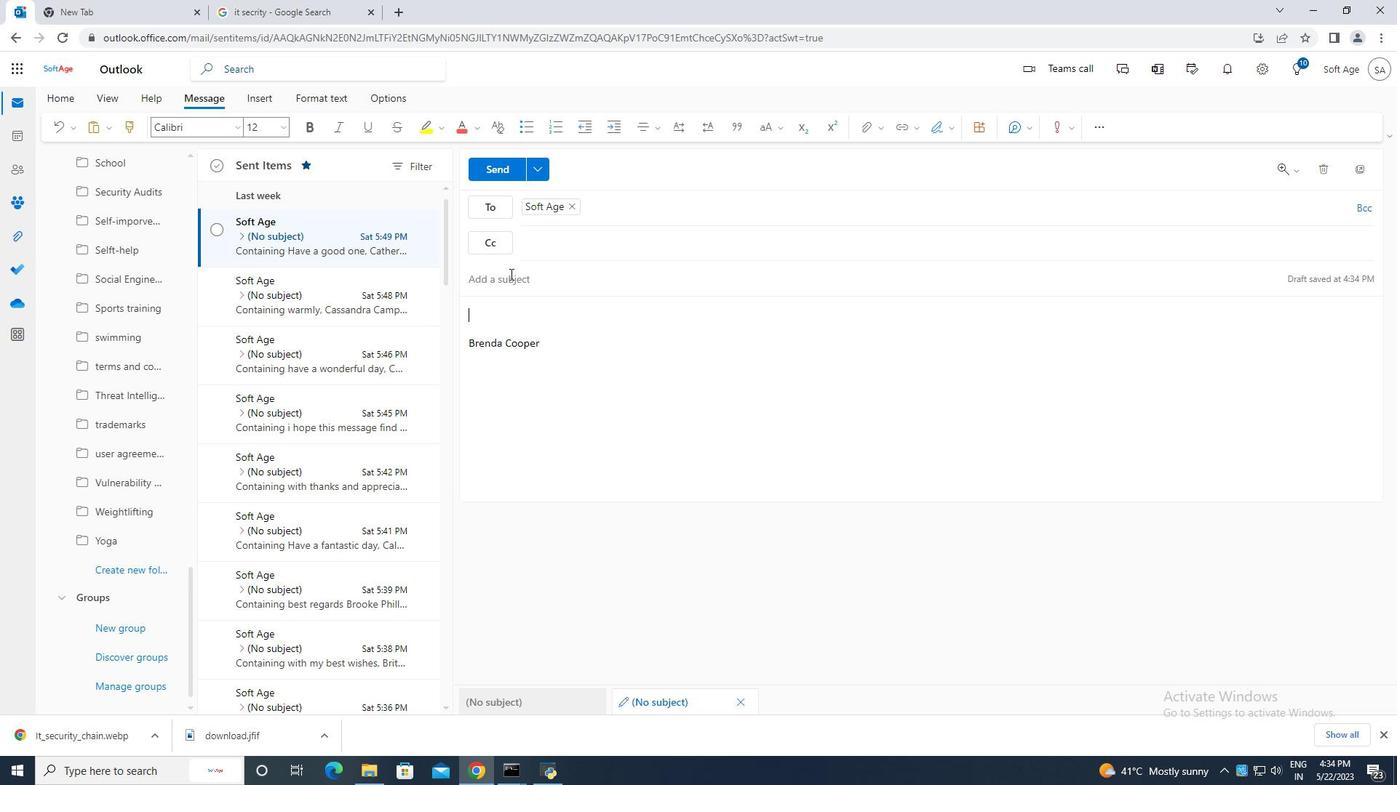 
Action: Key pressed <Key.caps_lock>R<Key.caps_lock>eminder<Key.space>for<Key.space>a<Key.space>vacation<Key.space><Key.backspace>.
Screenshot: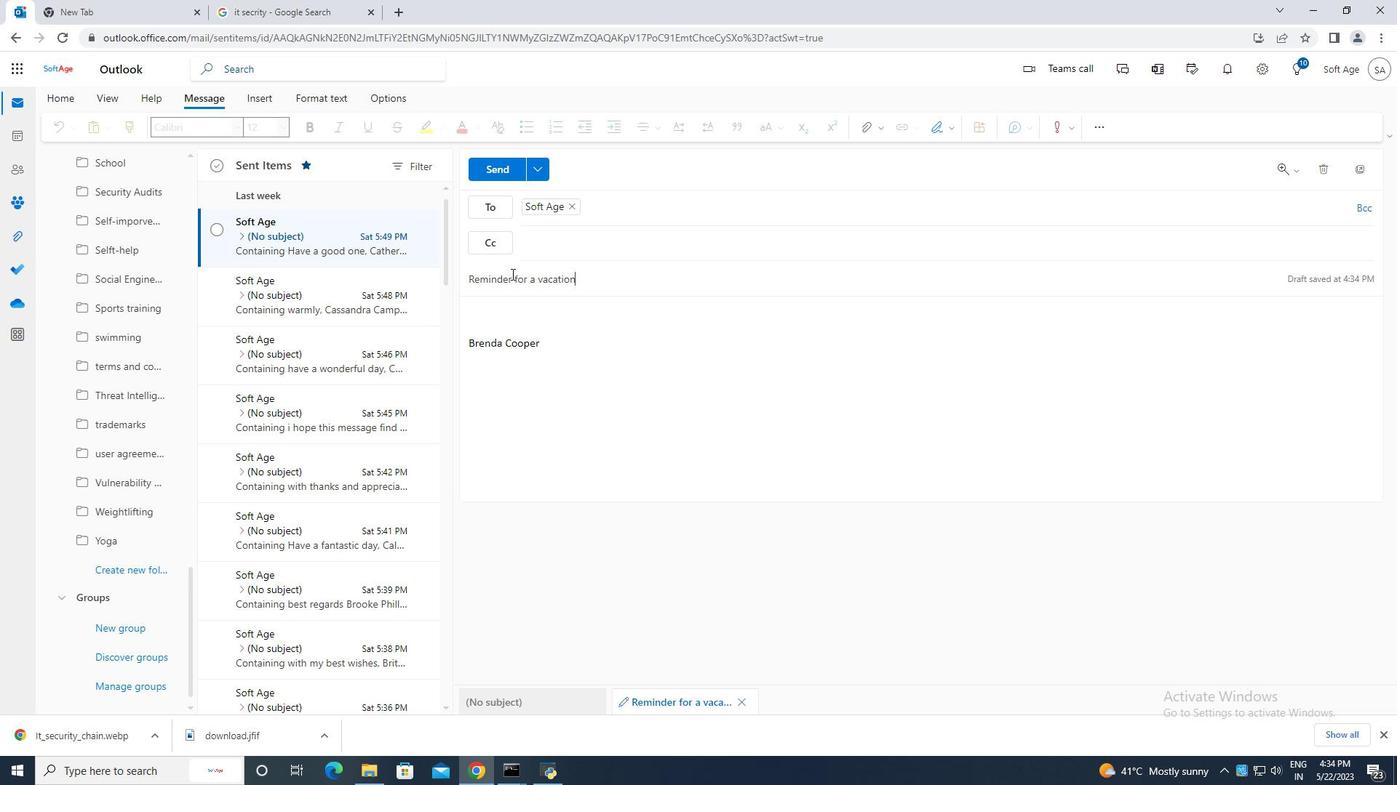 
Action: Mouse moved to (513, 314)
Screenshot: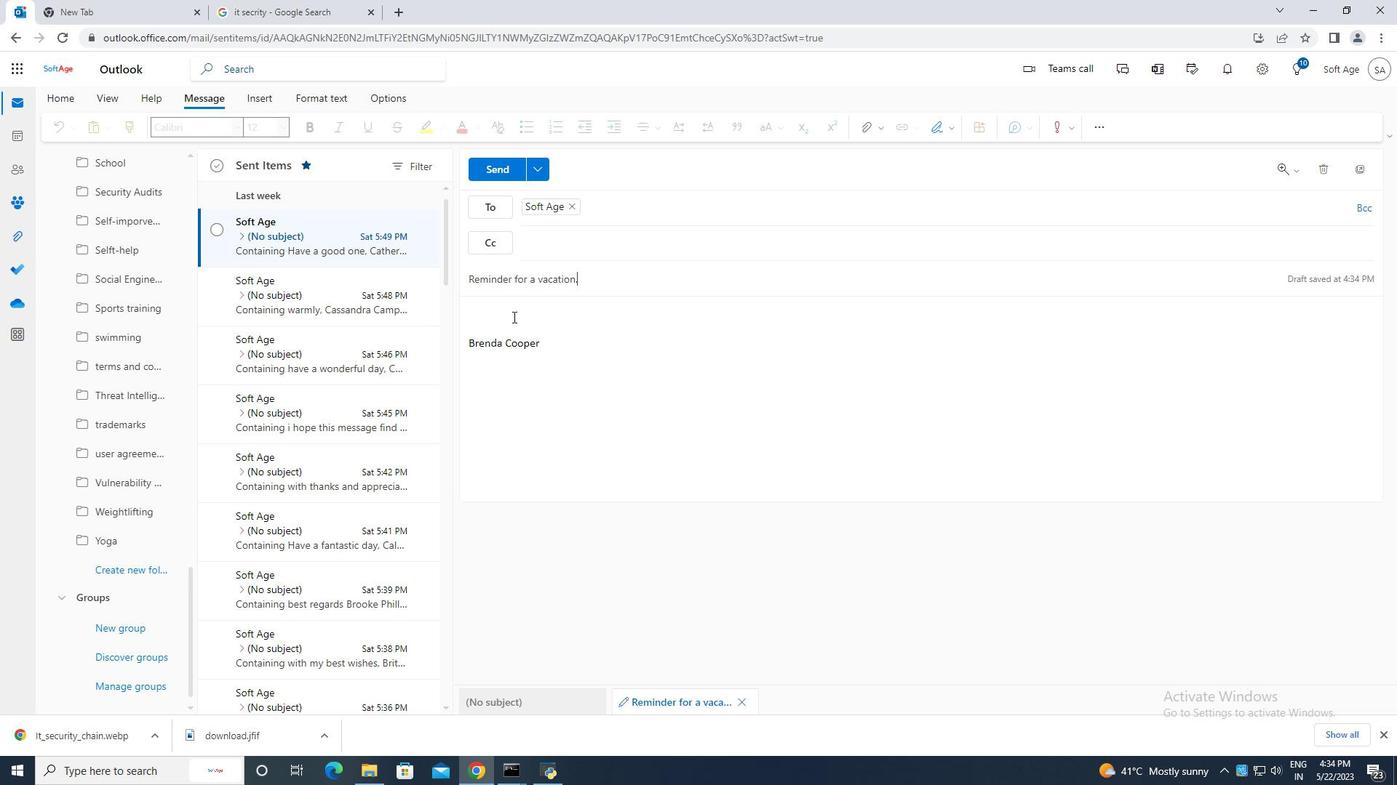 
Action: Mouse pressed left at (513, 314)
Screenshot: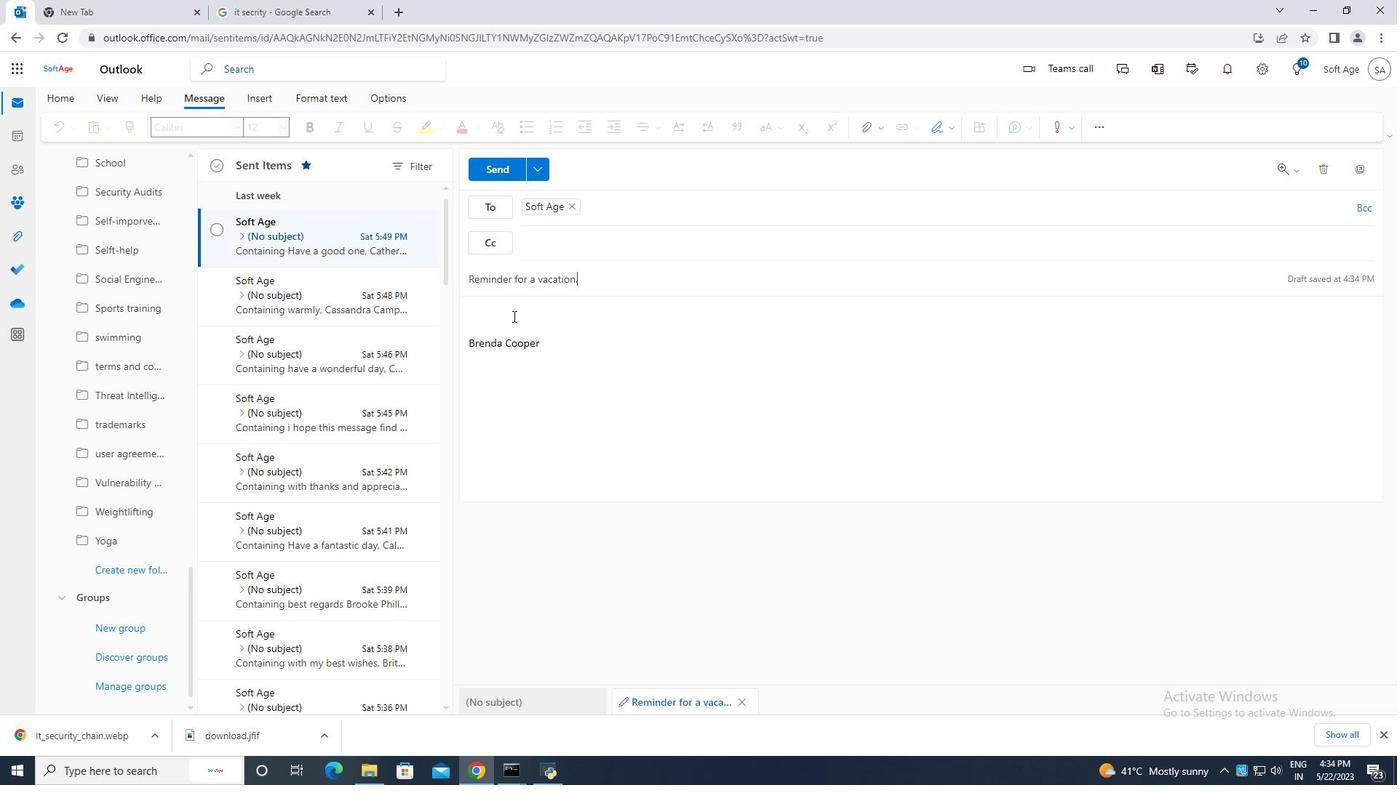
Action: Key pressed <Key.caps_lock>I<Key.caps_lock><Key.space>am<Key.space>writing<Key.space>to<Key.space>request<Key.space>an<Key.space>update<Key.space>on<Key.space>the<Key.space>status<Key.space>of<Key.space>the<Key.space>client<Key.space>contract.
Screenshot: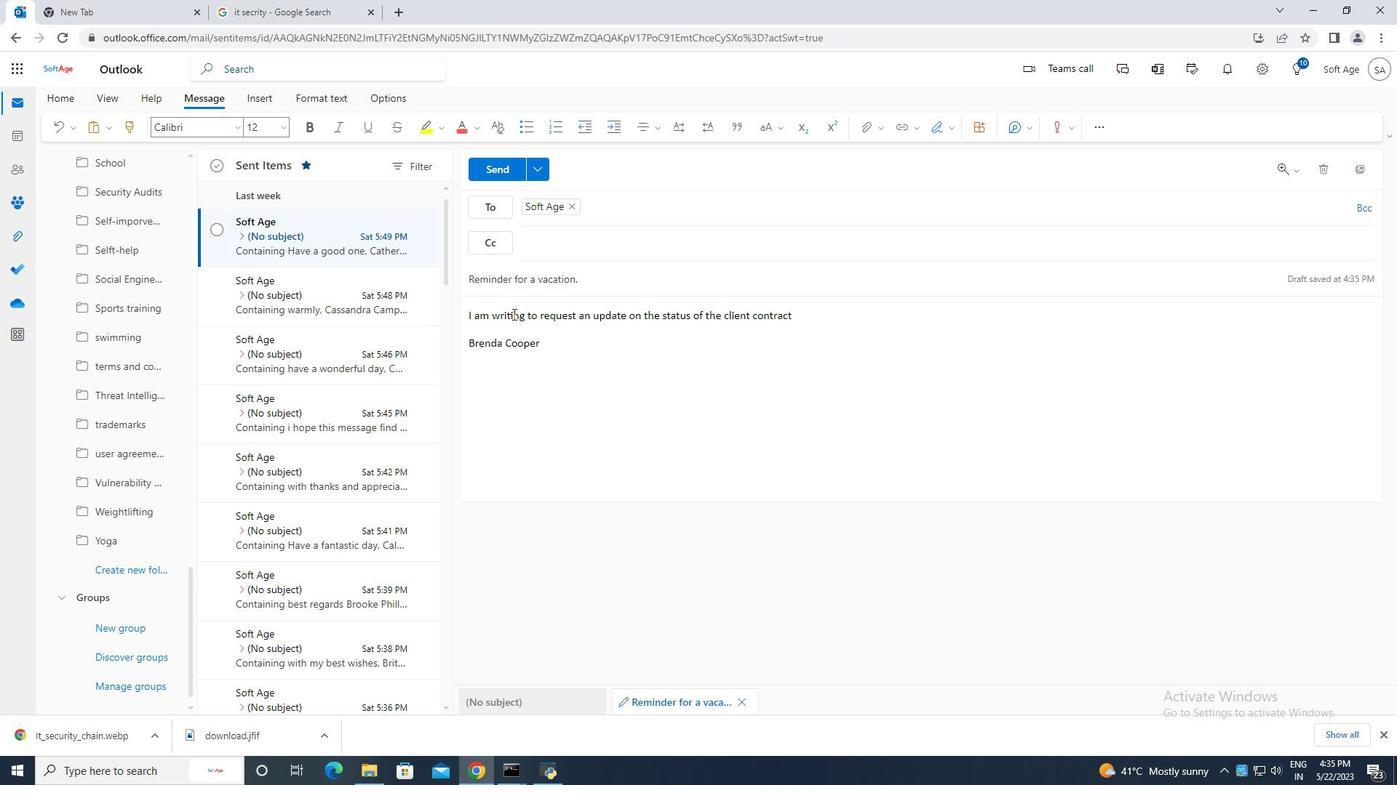 
Action: Mouse moved to (140, 567)
Screenshot: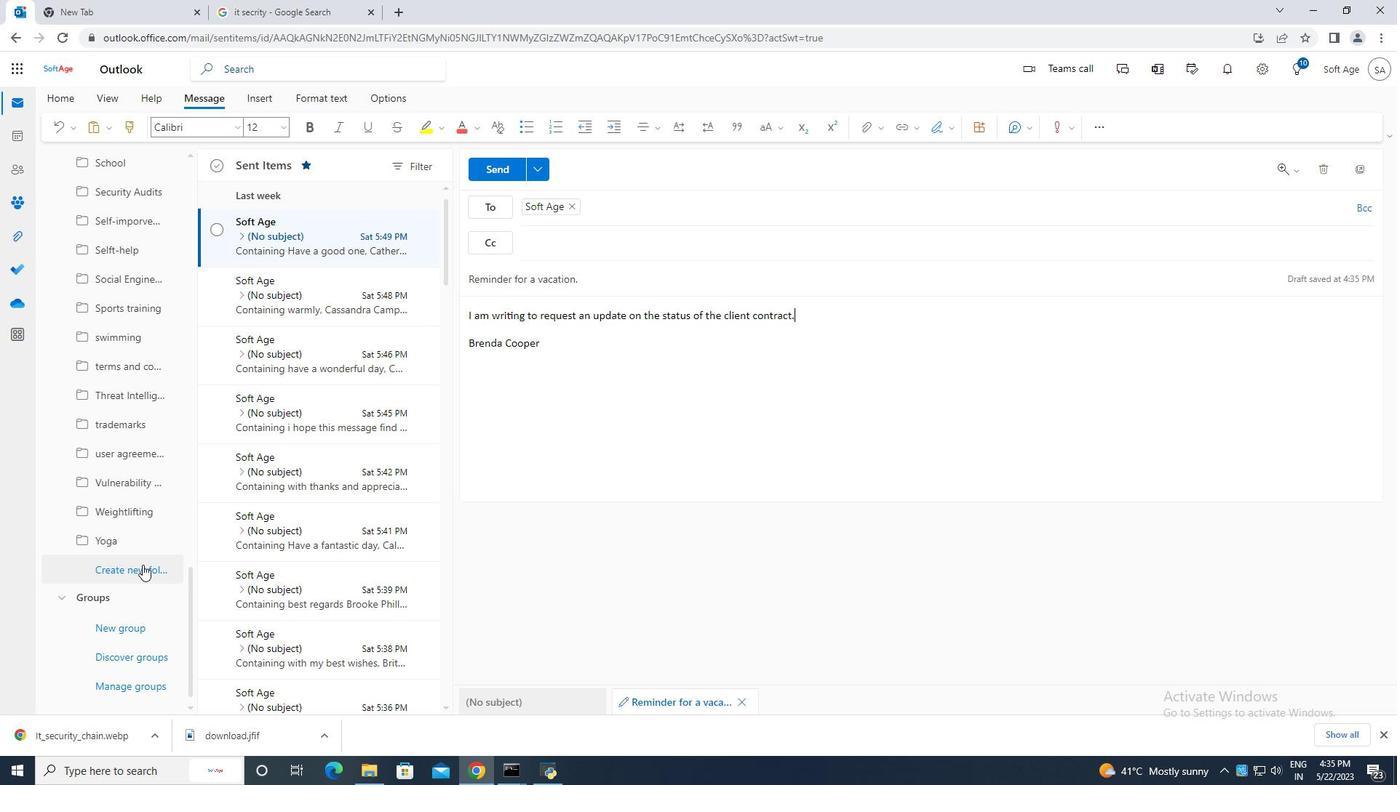 
Action: Mouse pressed left at (140, 567)
Screenshot: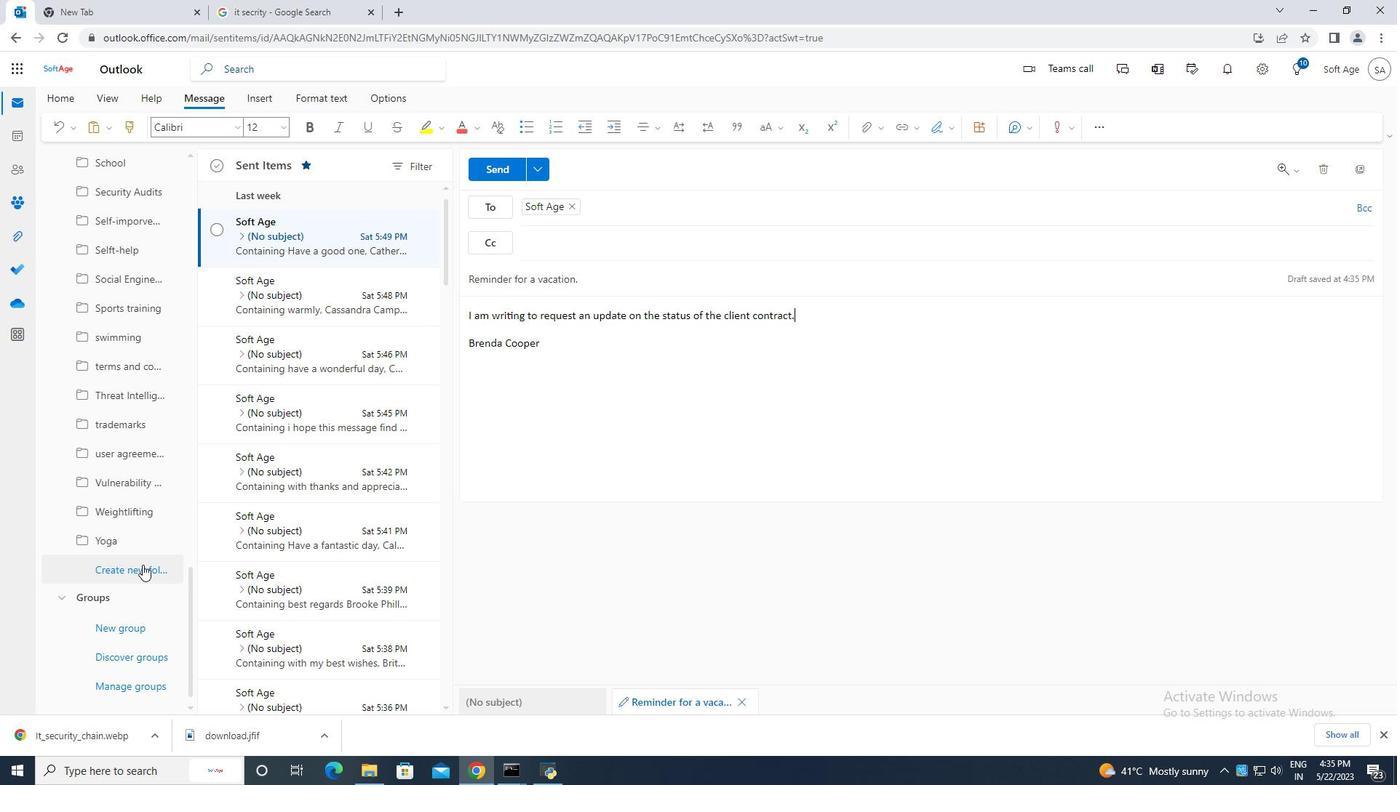 
Action: Mouse moved to (95, 574)
Screenshot: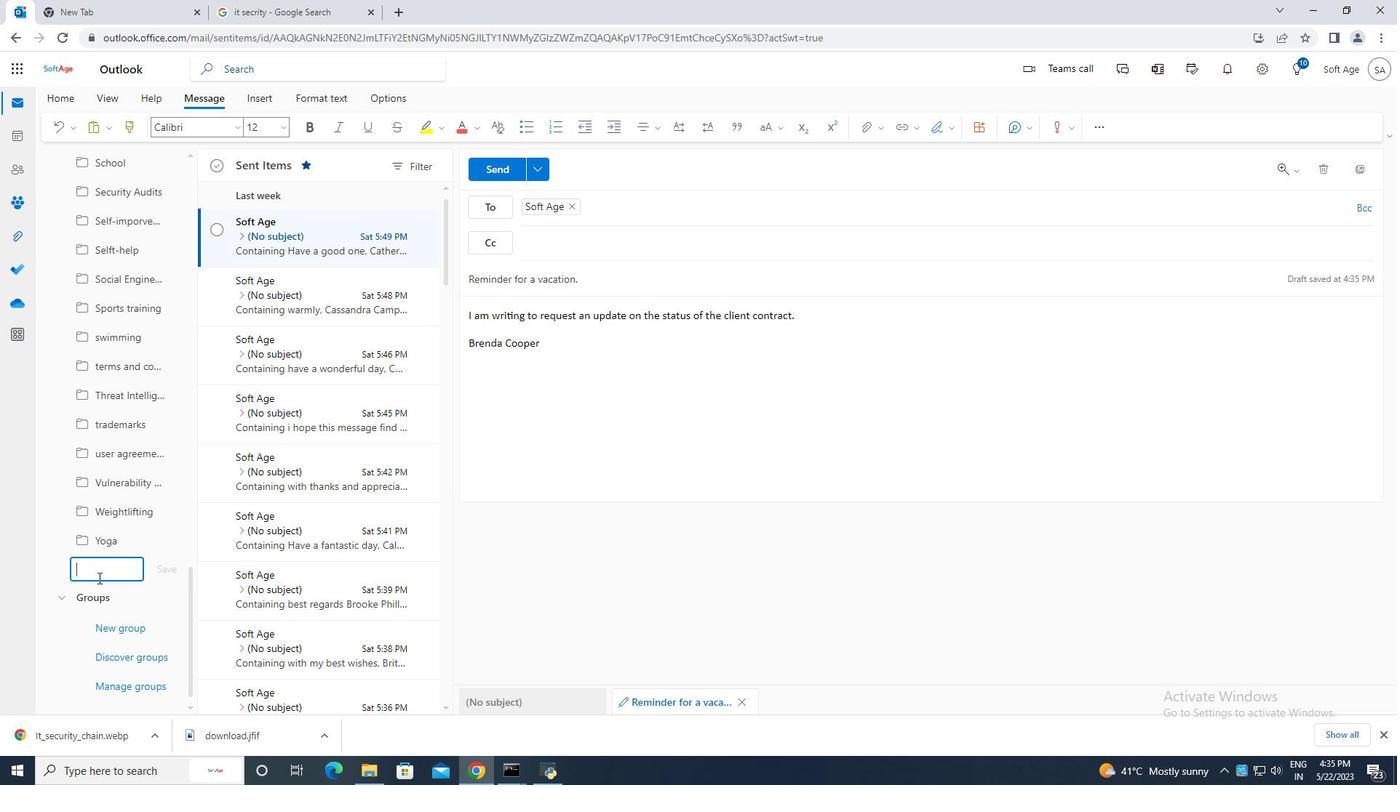 
Action: Mouse pressed left at (95, 574)
Screenshot: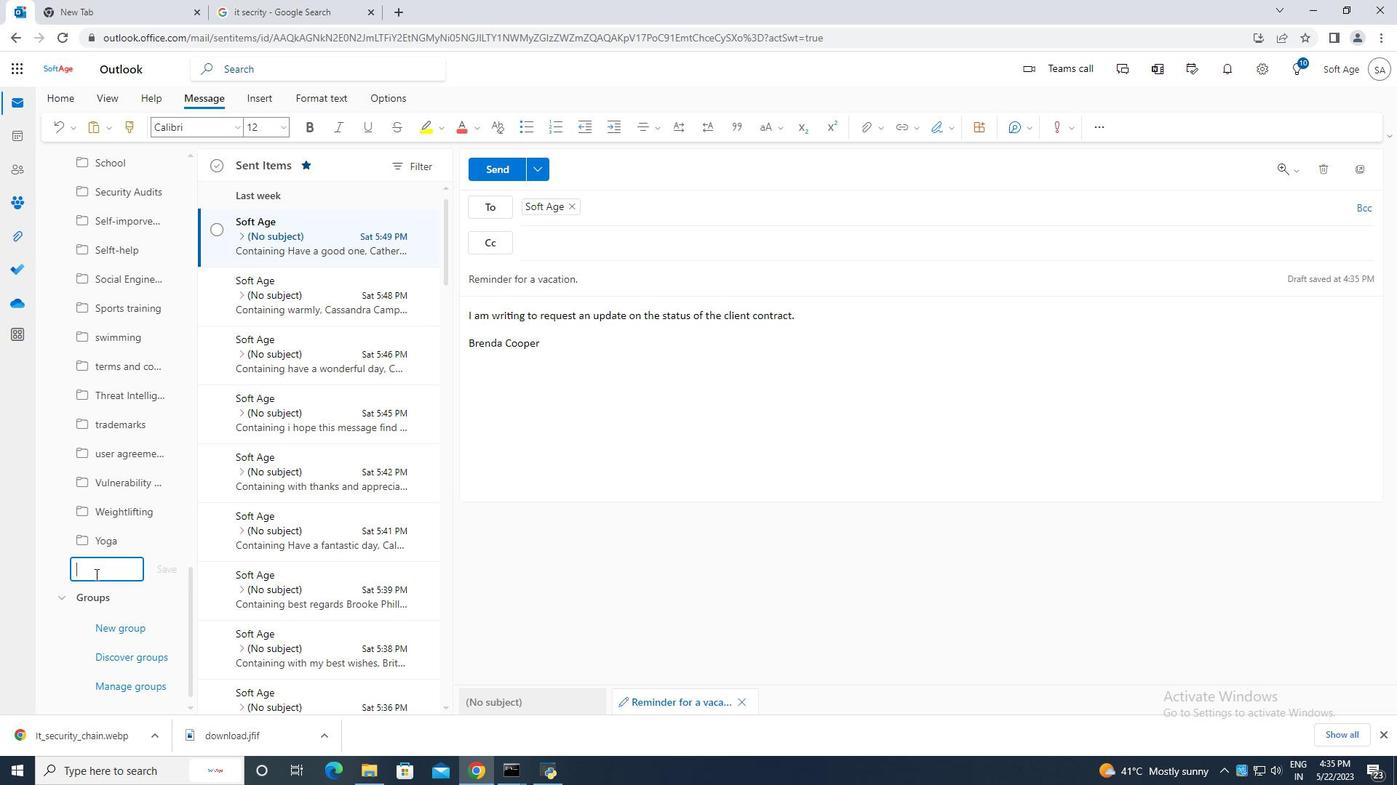 
Action: Key pressed <Key.caps_lock>T<Key.caps_lock>ermas<Key.space><Key.backspace><Key.backspace><Key.backspace><Key.backspace><Key.backspace>rms<Key.space>and<Key.space>conditions
Screenshot: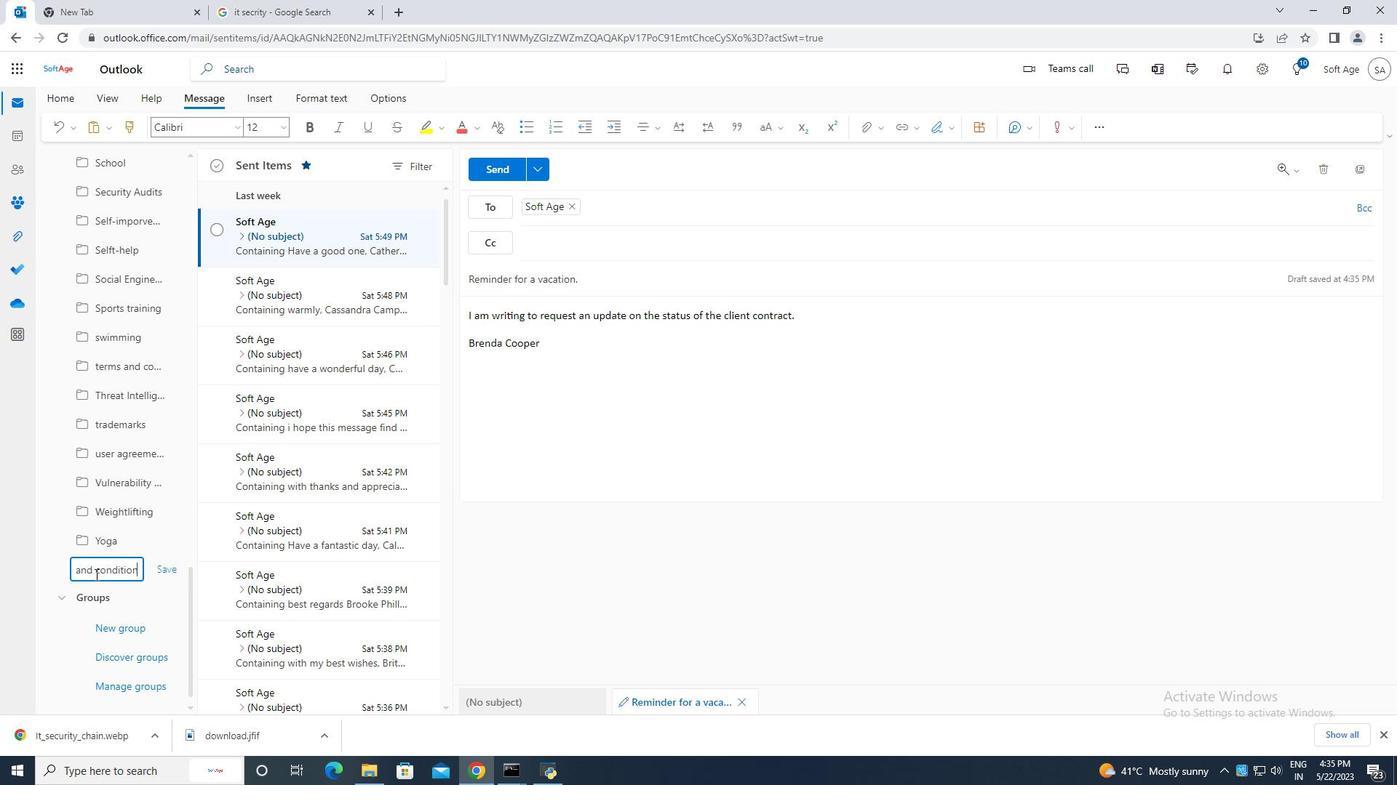 
Action: Mouse moved to (169, 571)
Screenshot: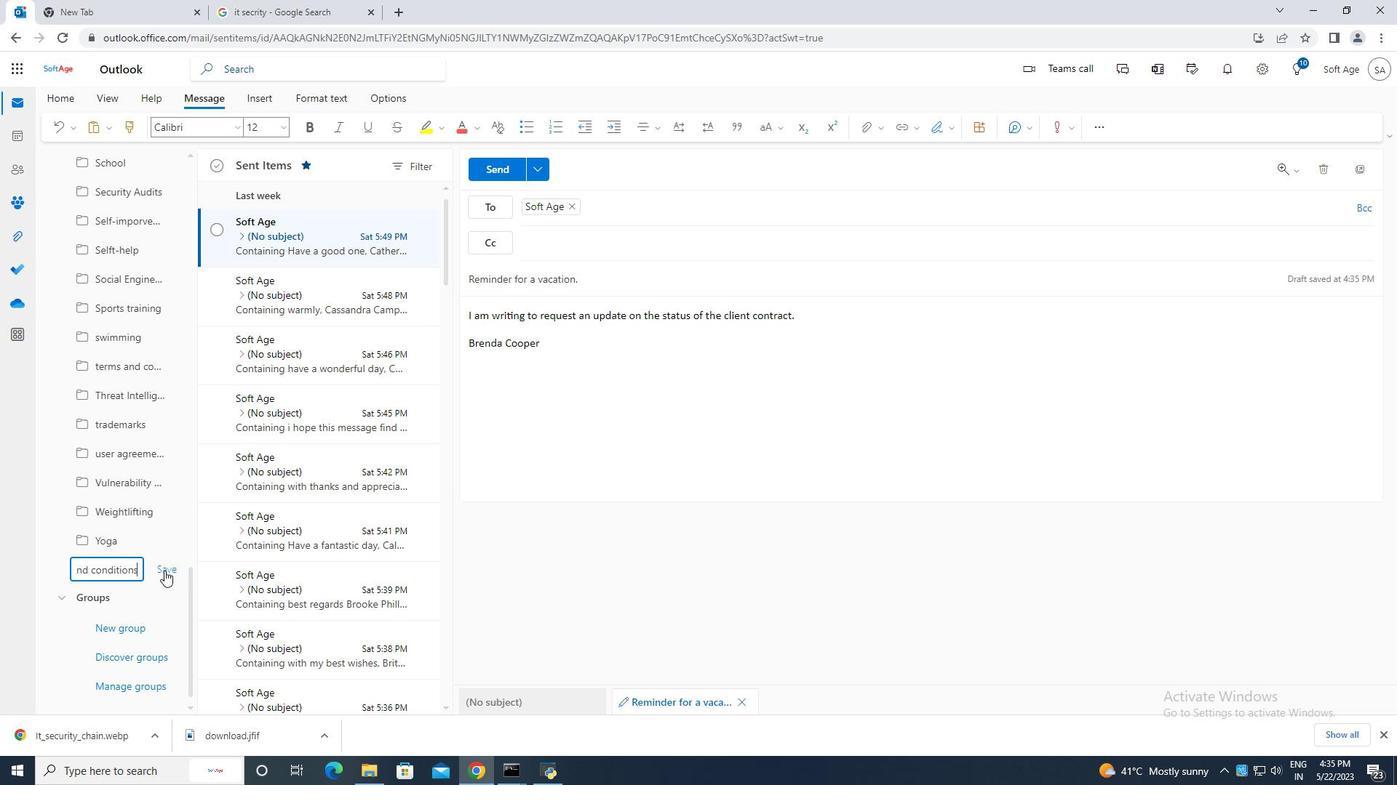 
Action: Mouse pressed left at (169, 571)
Screenshot: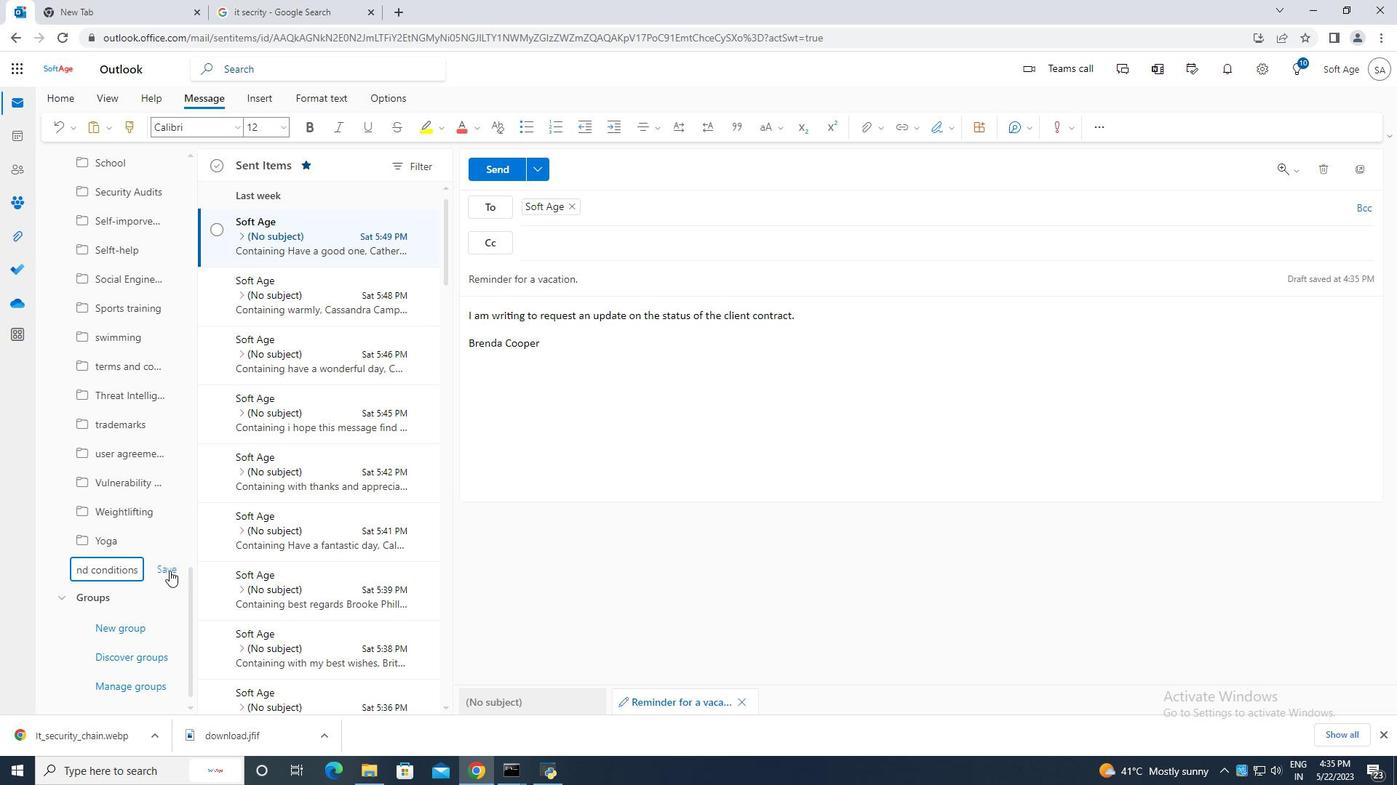 
Action: Mouse moved to (764, 419)
Screenshot: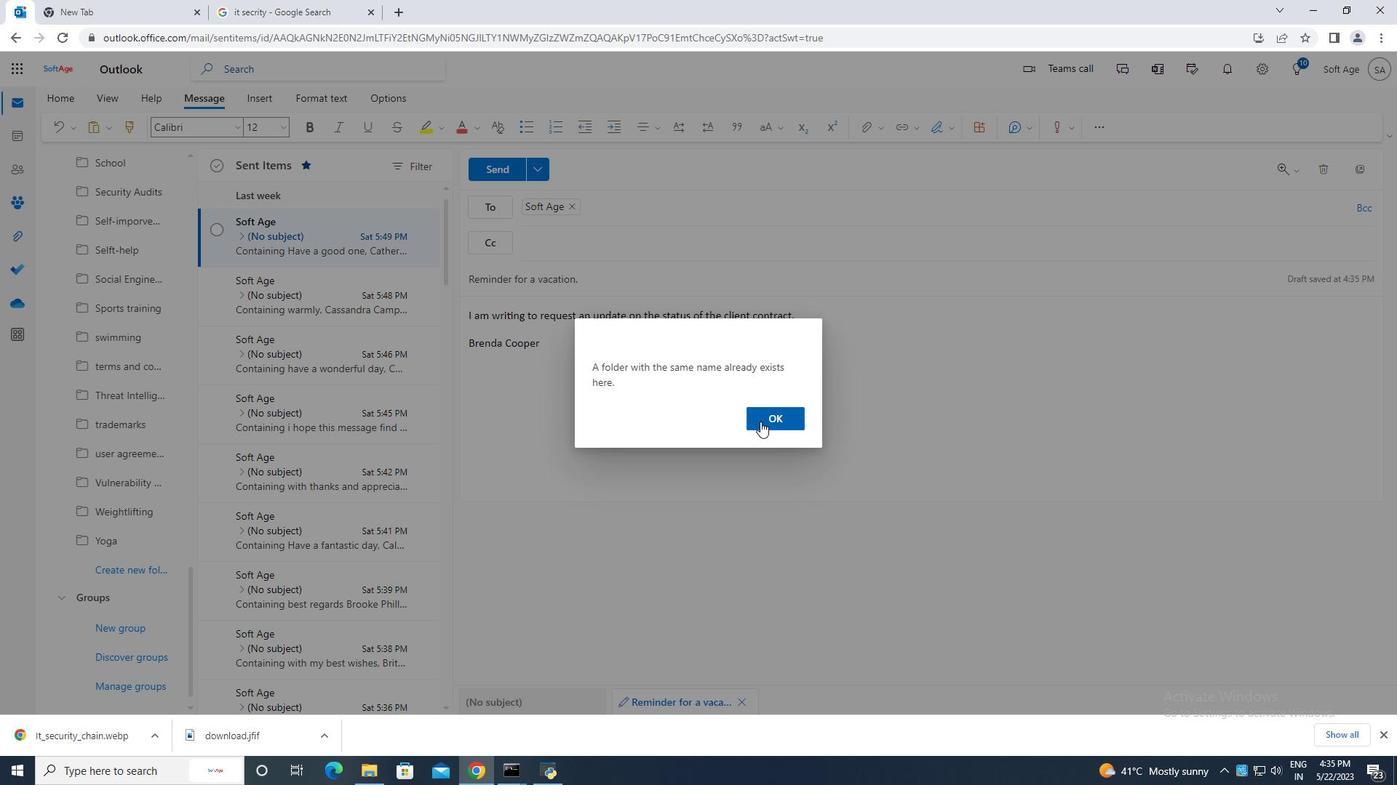 
Action: Mouse pressed left at (764, 419)
Screenshot: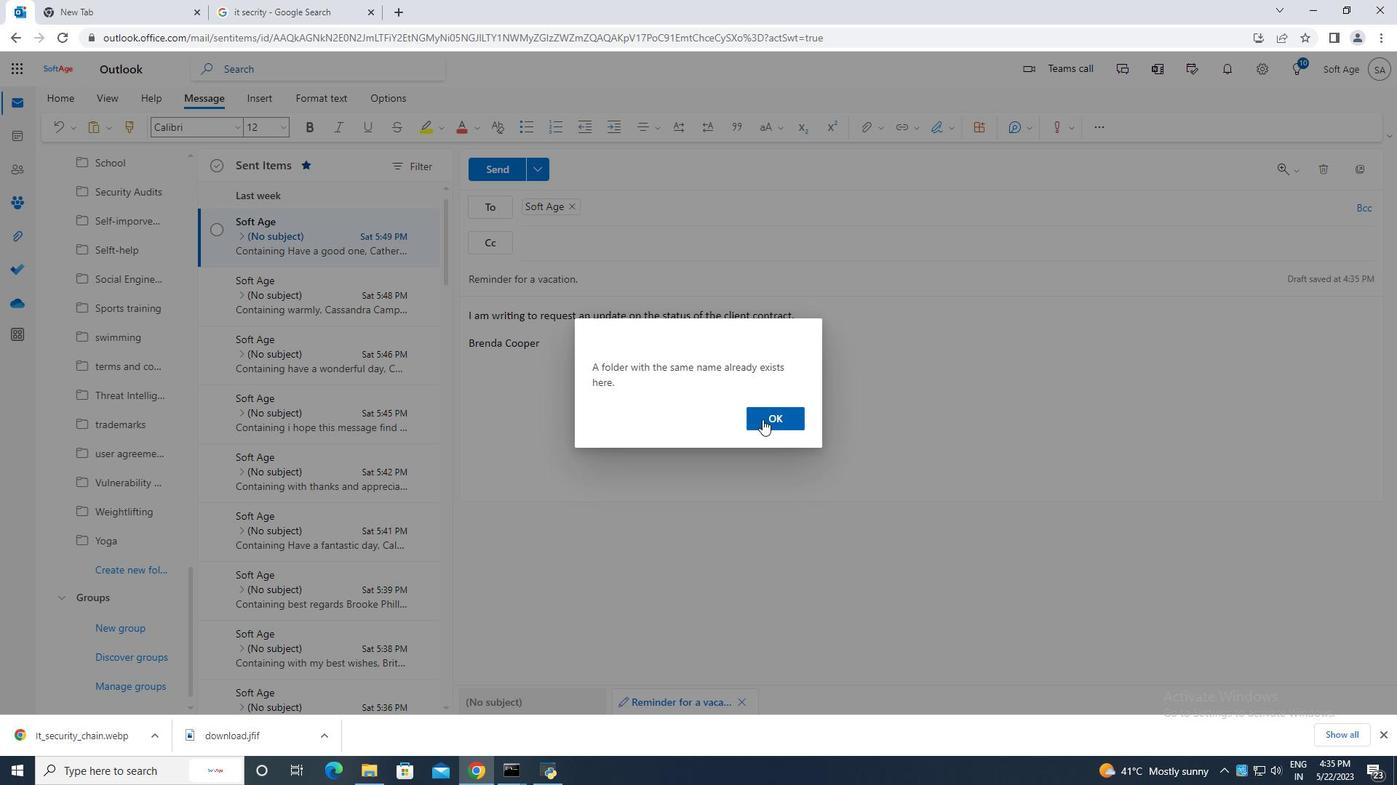 
Action: Mouse moved to (507, 171)
Screenshot: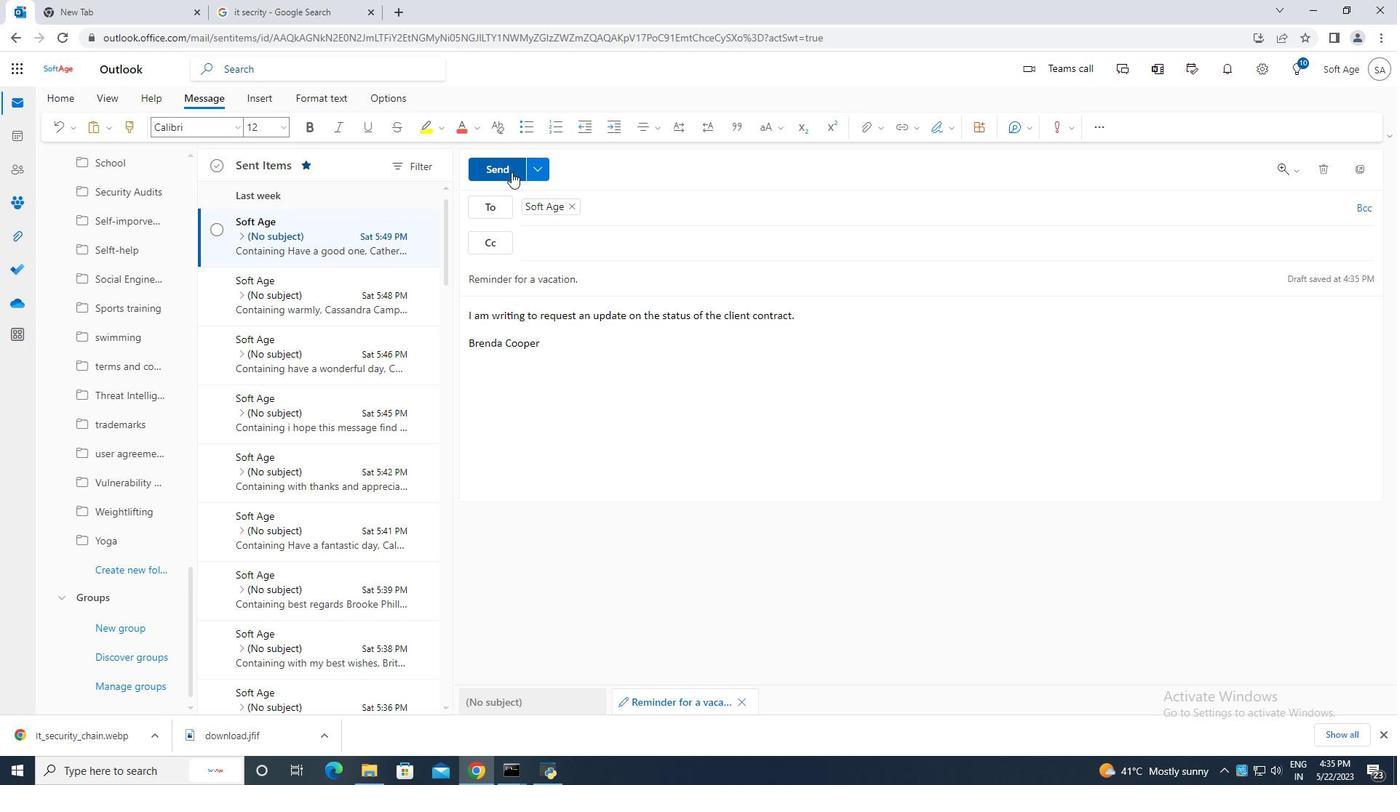 
Action: Mouse pressed left at (507, 171)
Screenshot: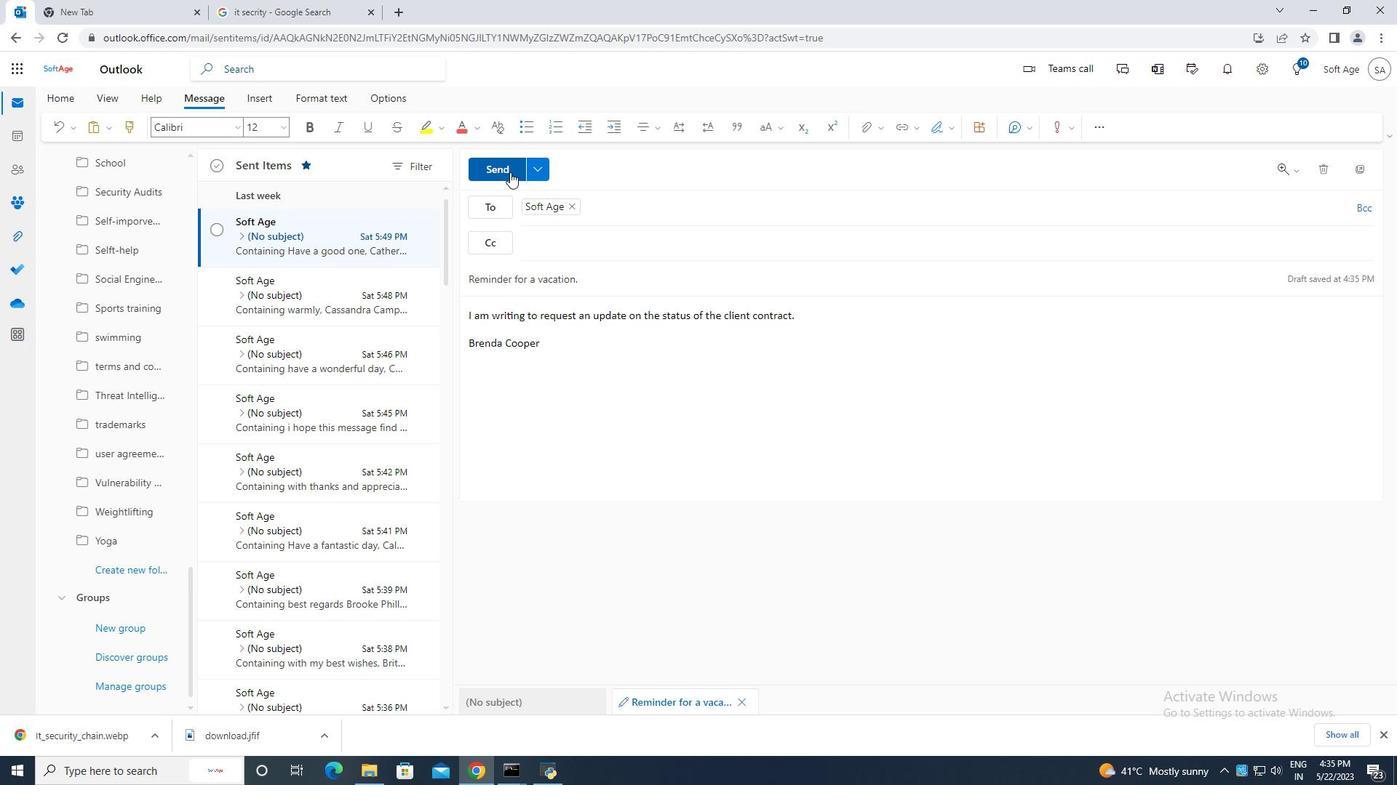 
Action: Mouse moved to (215, 230)
Screenshot: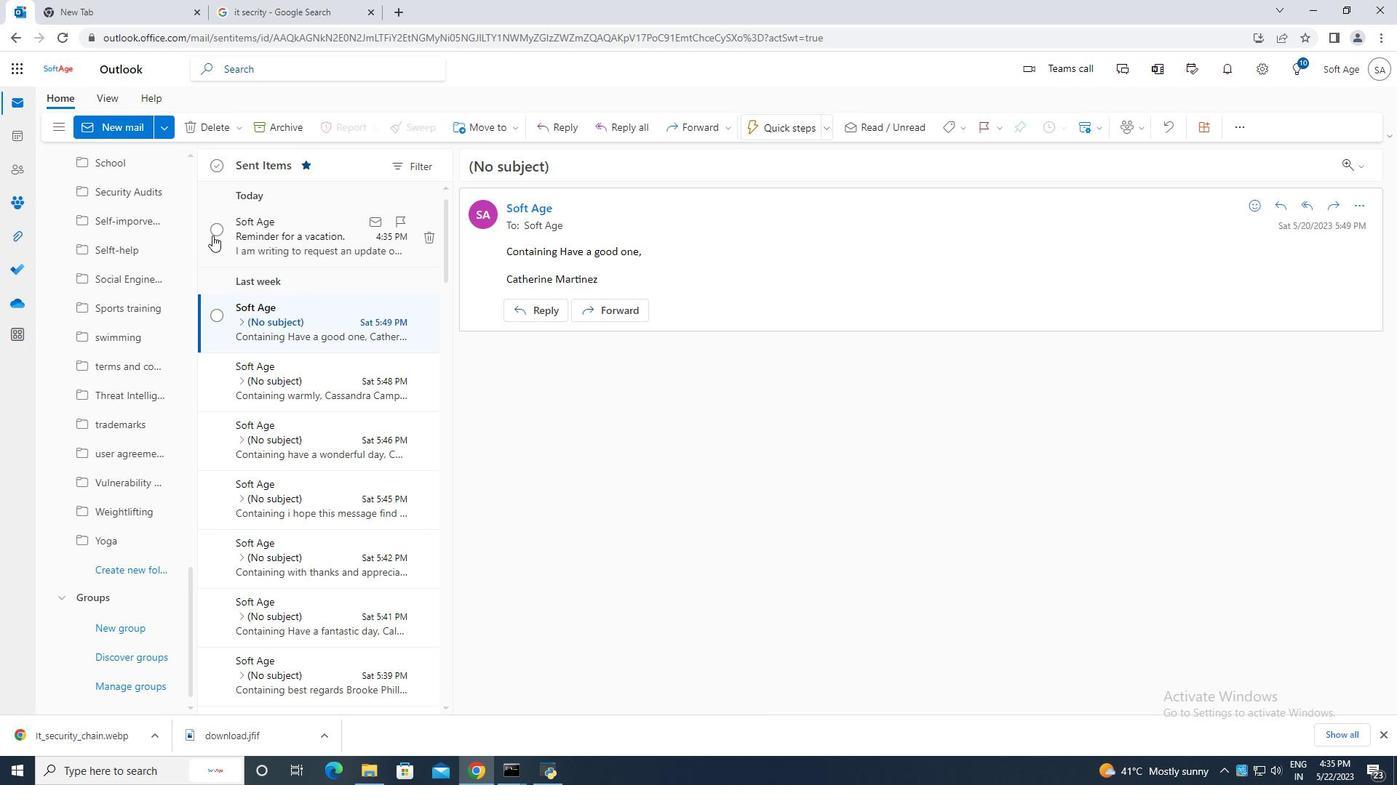 
Action: Mouse pressed left at (215, 230)
Screenshot: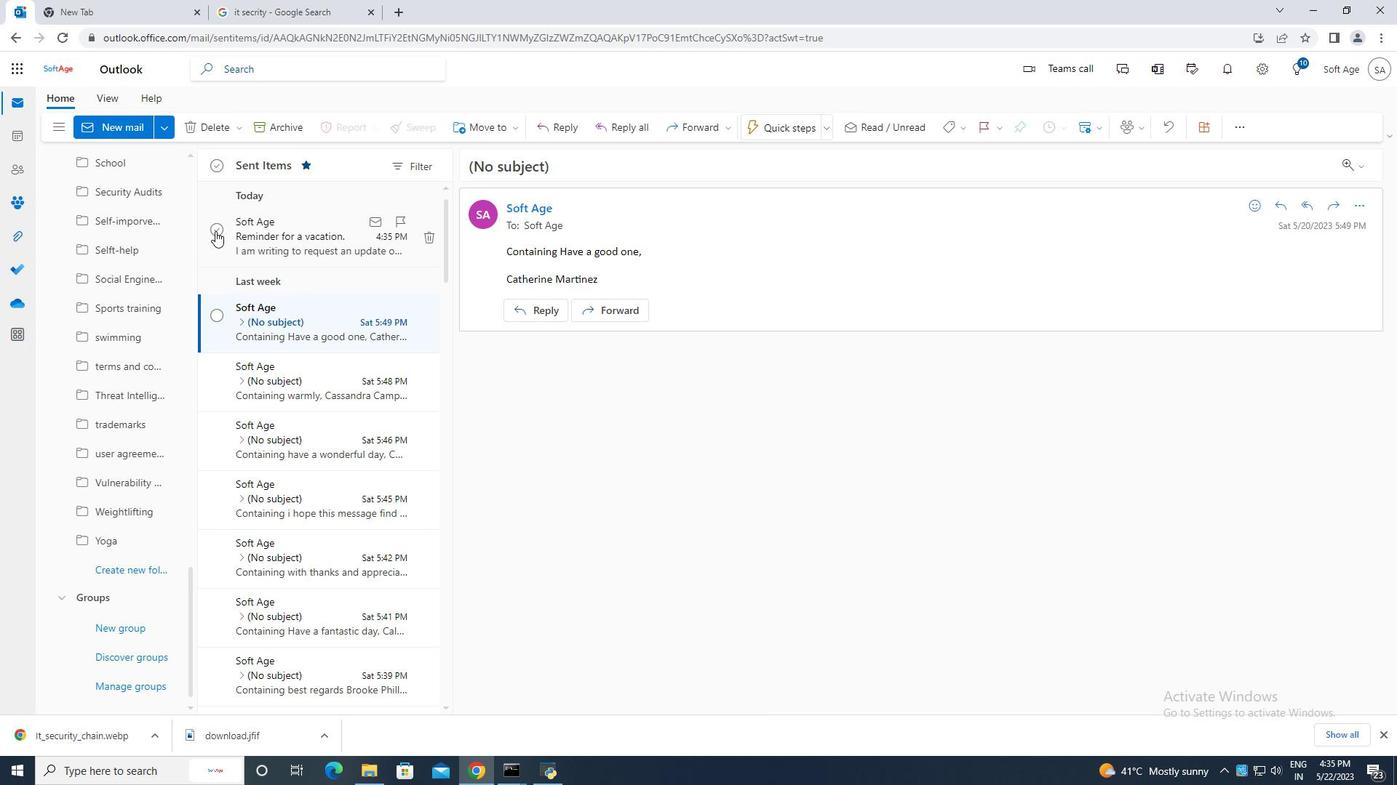 
Action: Mouse moved to (486, 128)
Screenshot: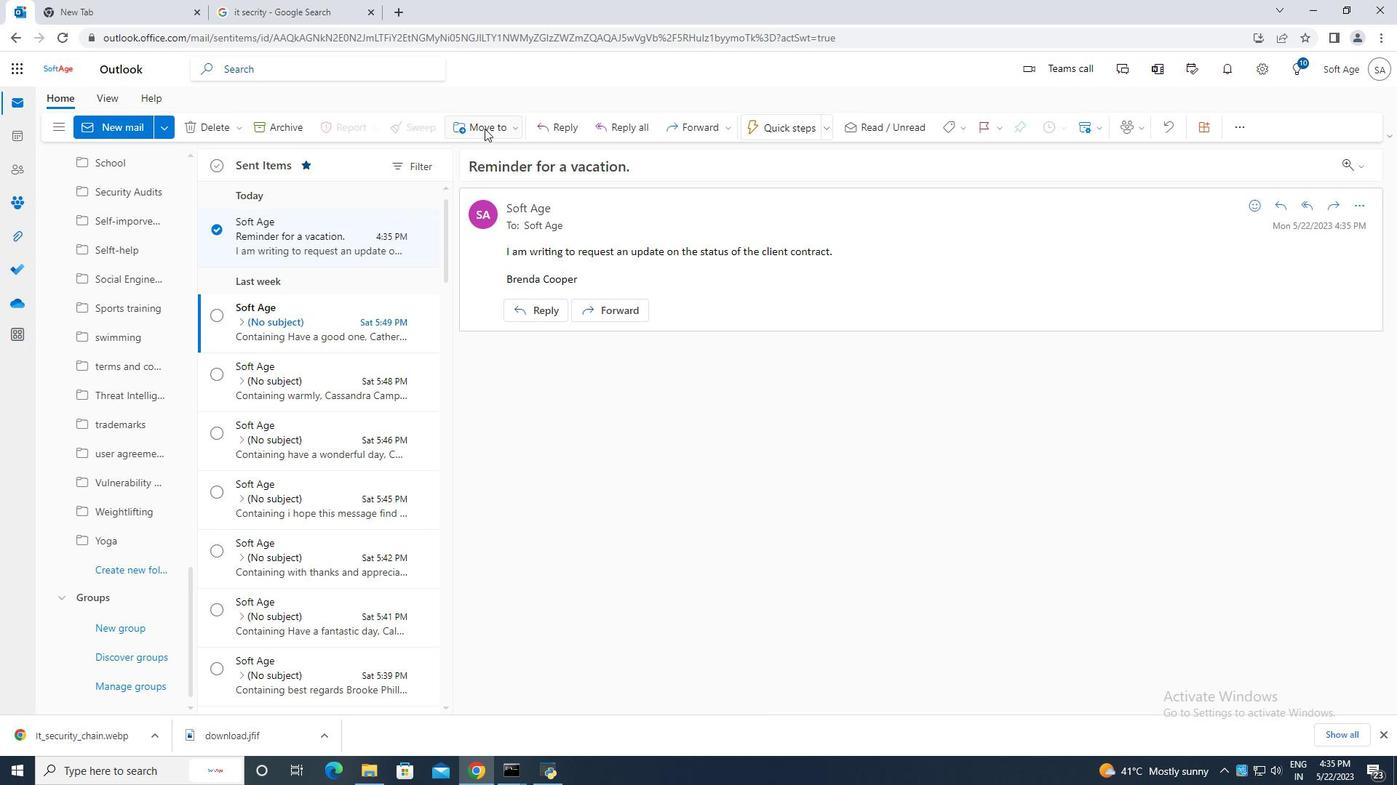
Action: Mouse pressed left at (486, 128)
Screenshot: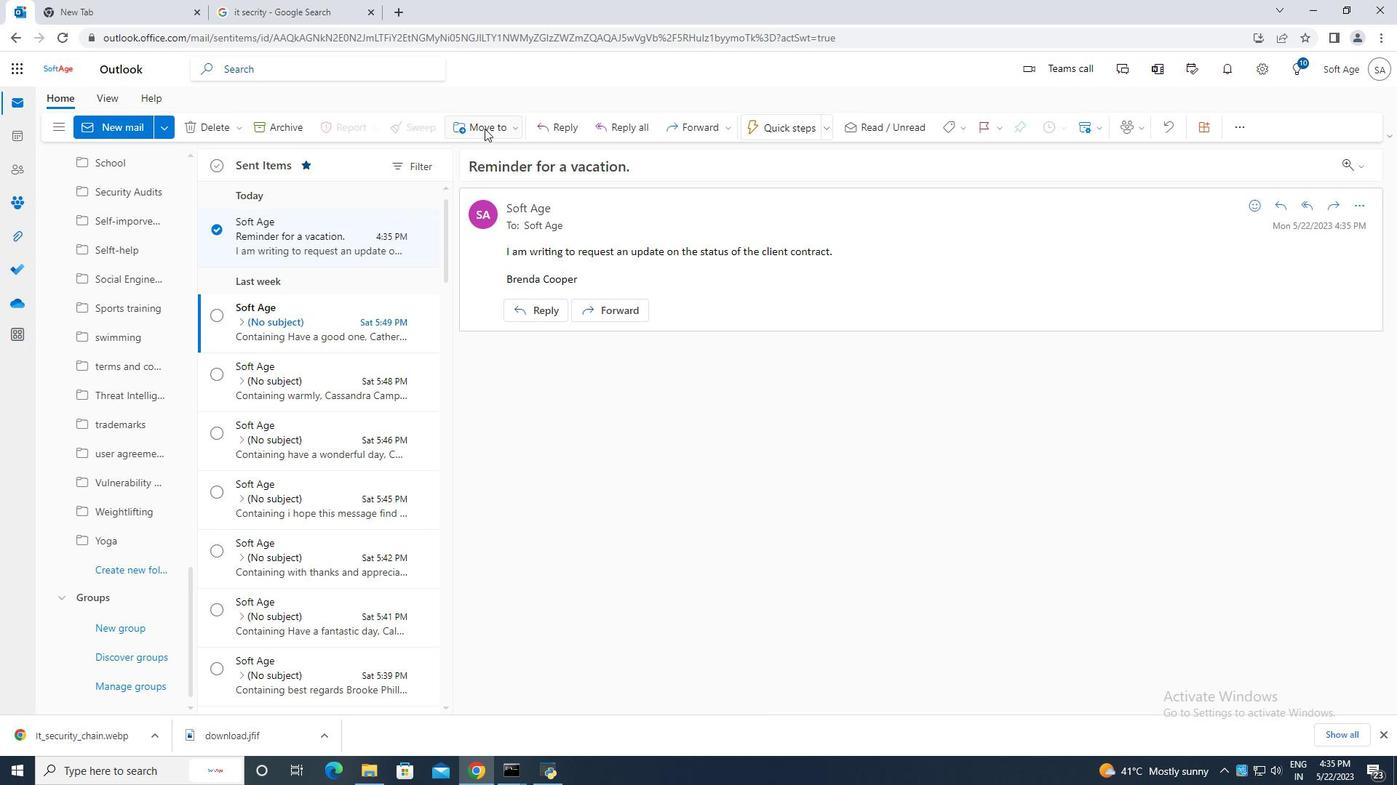 
Action: Mouse moved to (521, 163)
Screenshot: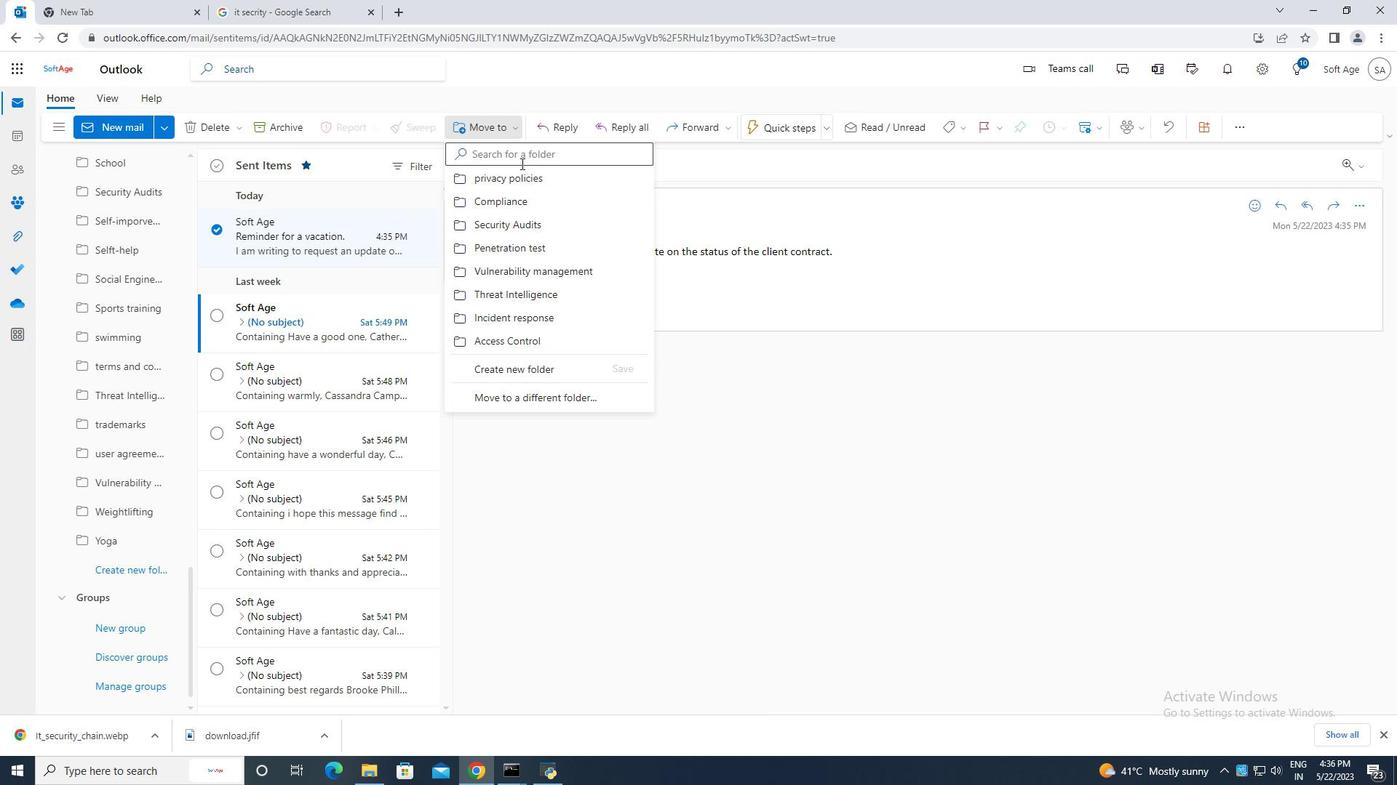 
Action: Mouse pressed left at (521, 163)
Screenshot: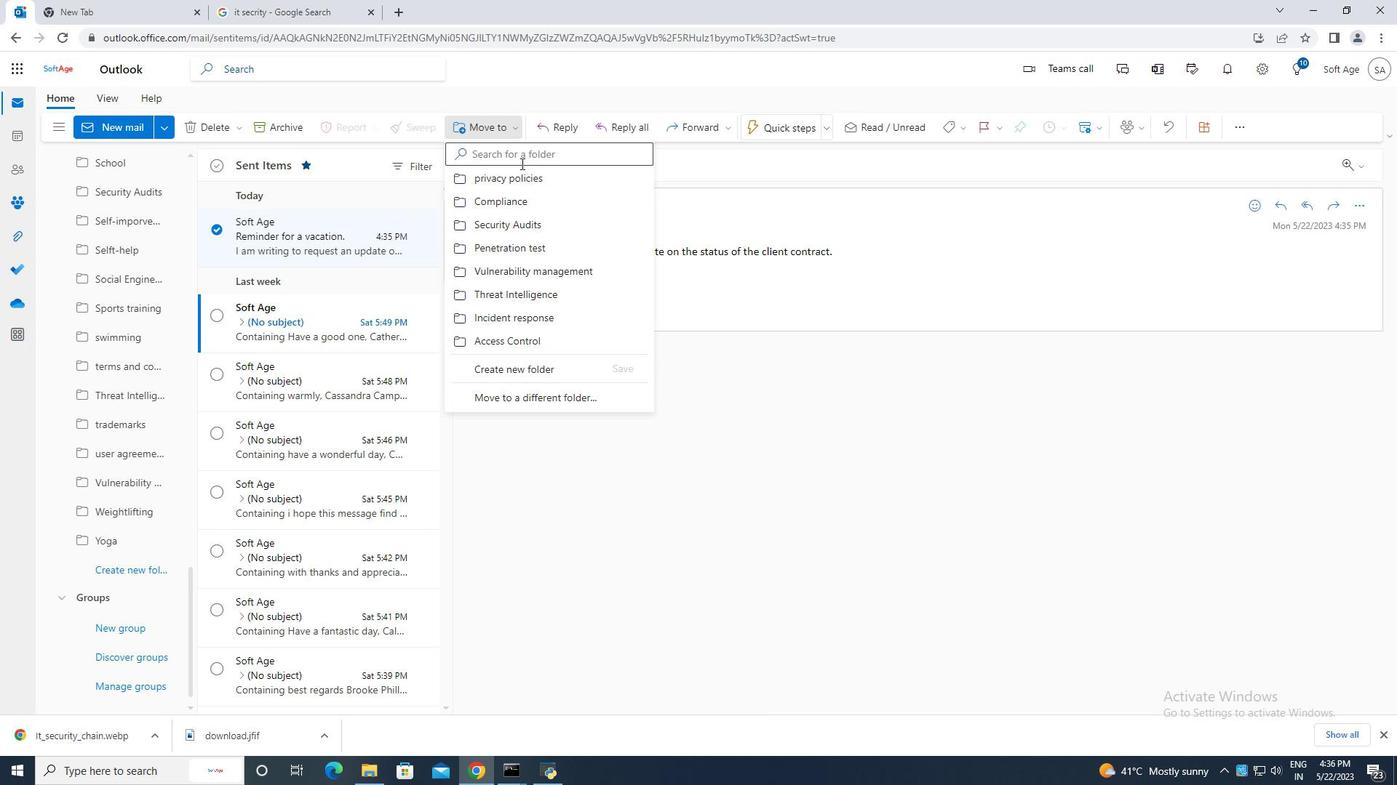 
Action: Key pressed terms
Screenshot: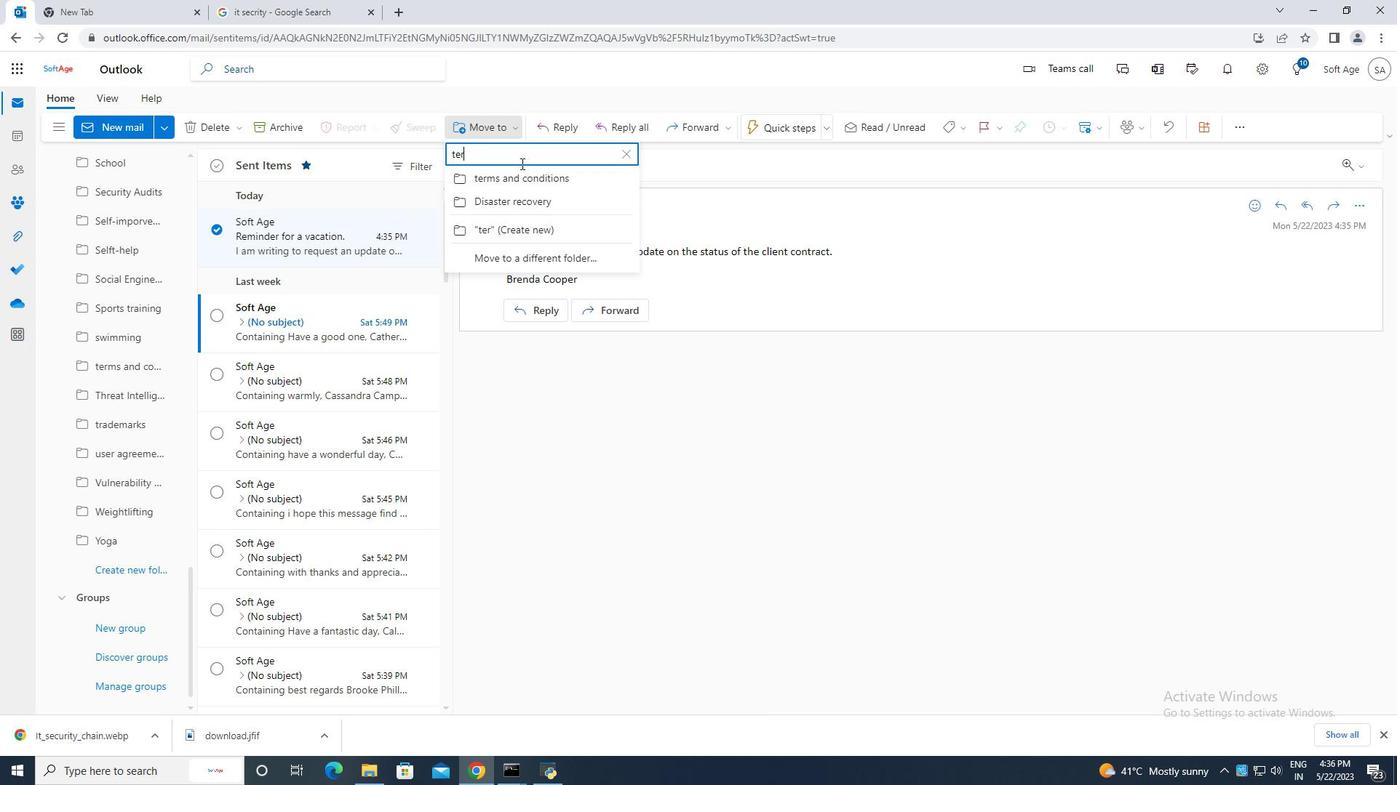 
Action: Mouse moved to (557, 176)
Screenshot: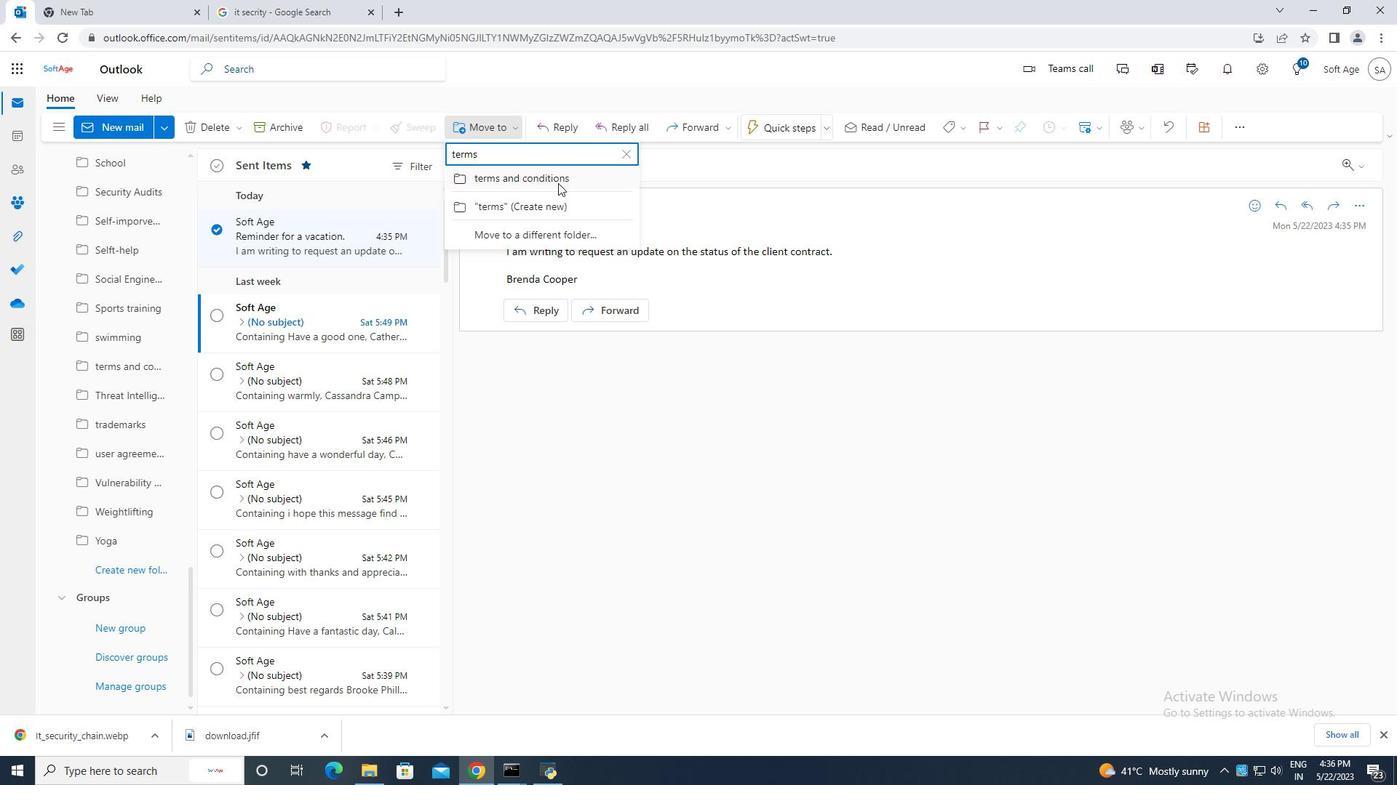 
Action: Mouse pressed left at (557, 176)
Screenshot: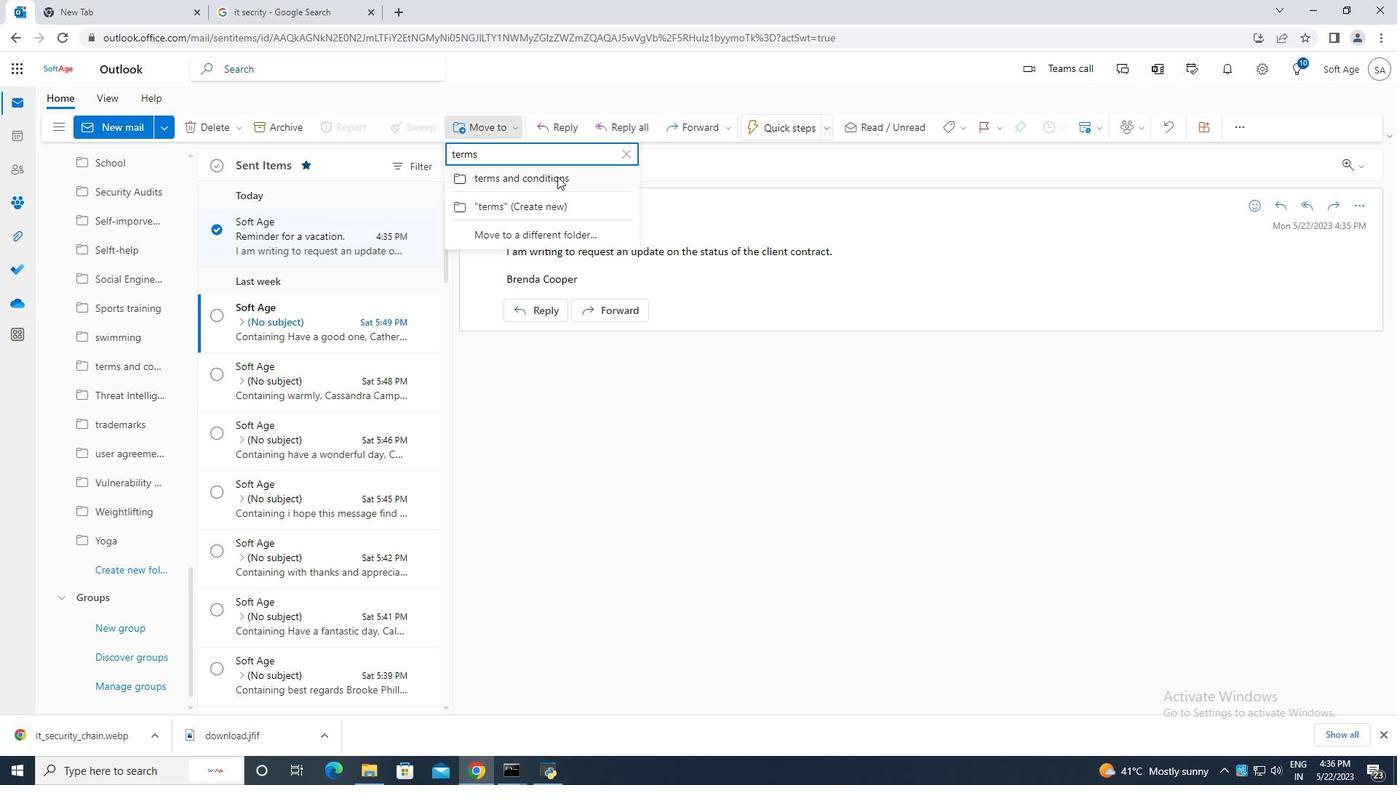 
Action: Mouse moved to (502, 454)
Screenshot: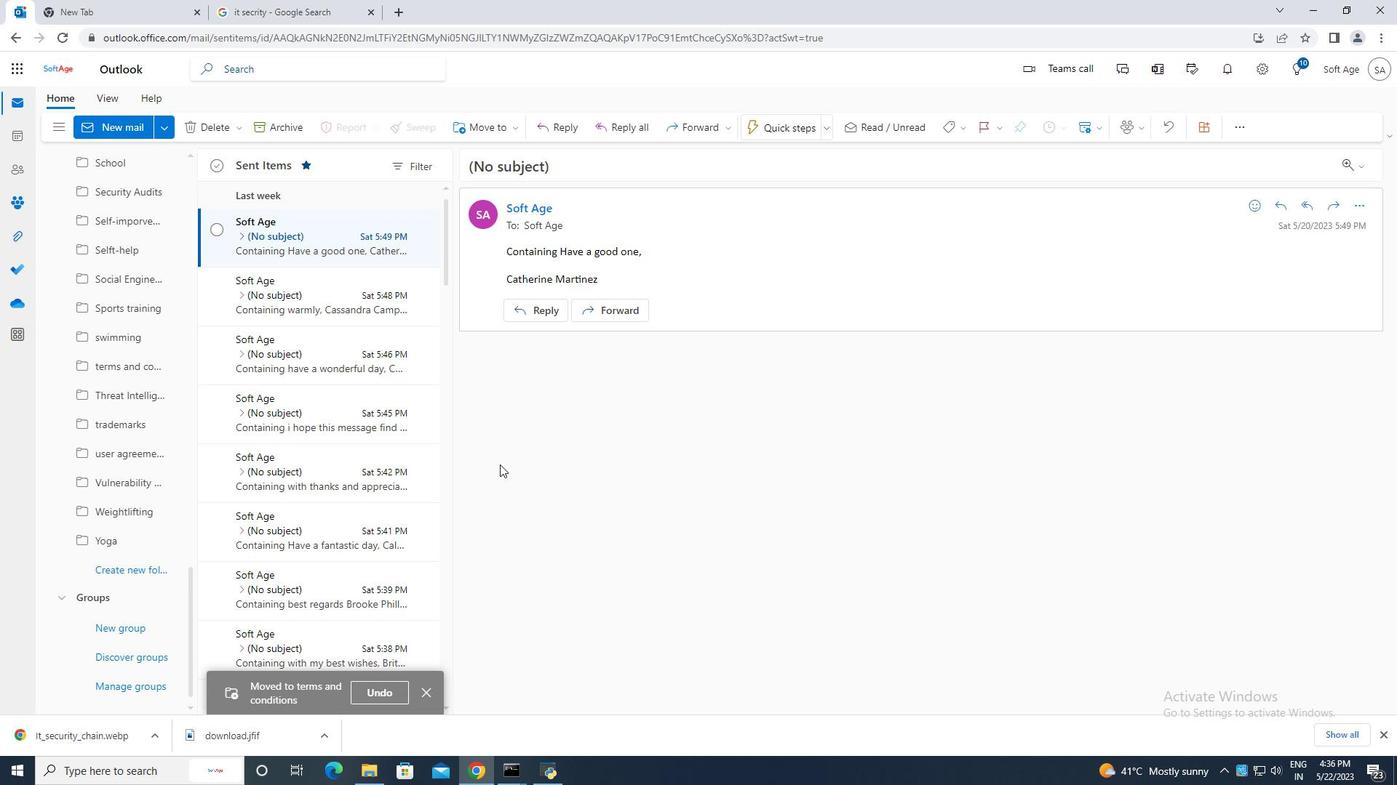 
